 Task: Search one way flight ticket for 1 adult, 1 child, 1 infant in seat in premium economy from Eau Claire: Chippewa Valley Regional Airport to Greenville: Pitt-greenville Airport on 5-2-2023. Number of bags: 1 checked bag. Price is upto 50000. Outbound departure time preference is 6:30.
Action: Mouse moved to (334, 307)
Screenshot: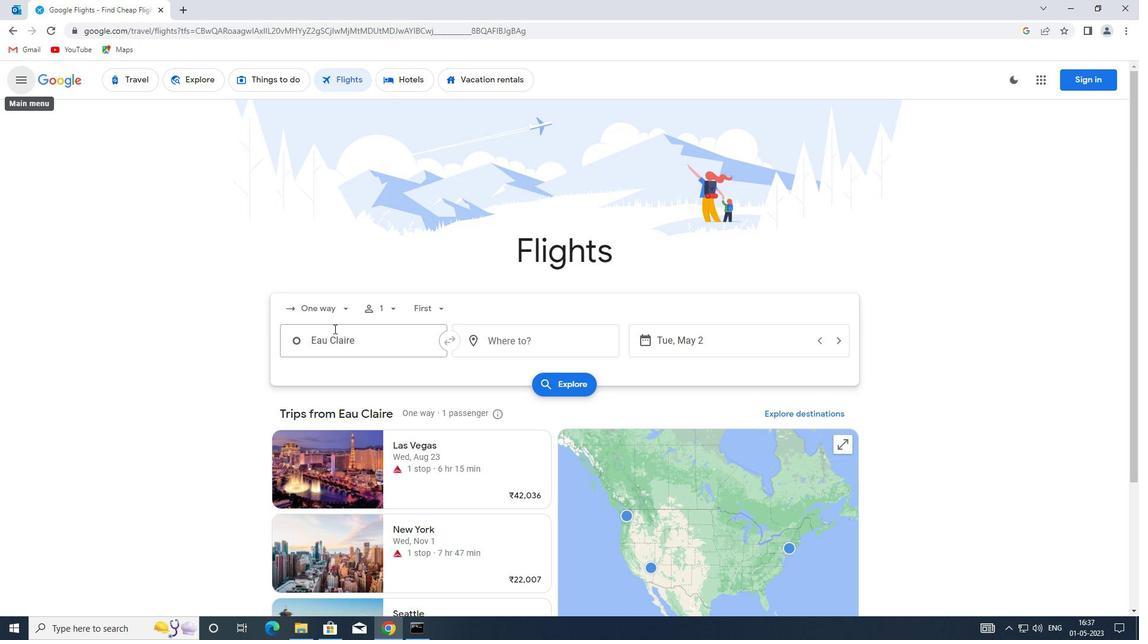 
Action: Mouse pressed left at (334, 307)
Screenshot: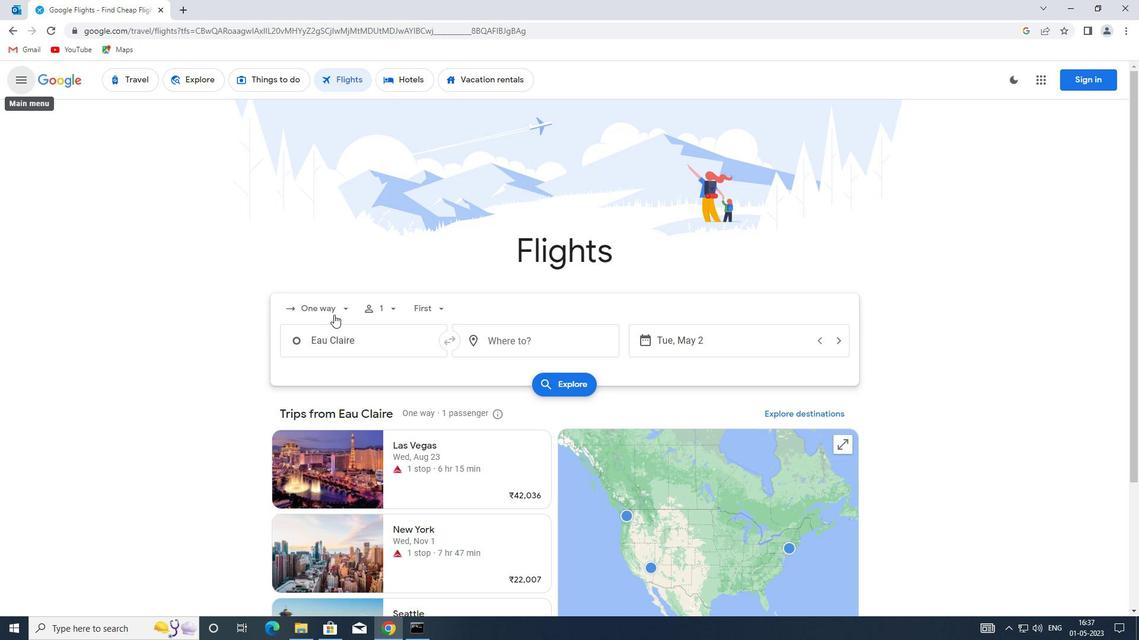 
Action: Mouse moved to (341, 366)
Screenshot: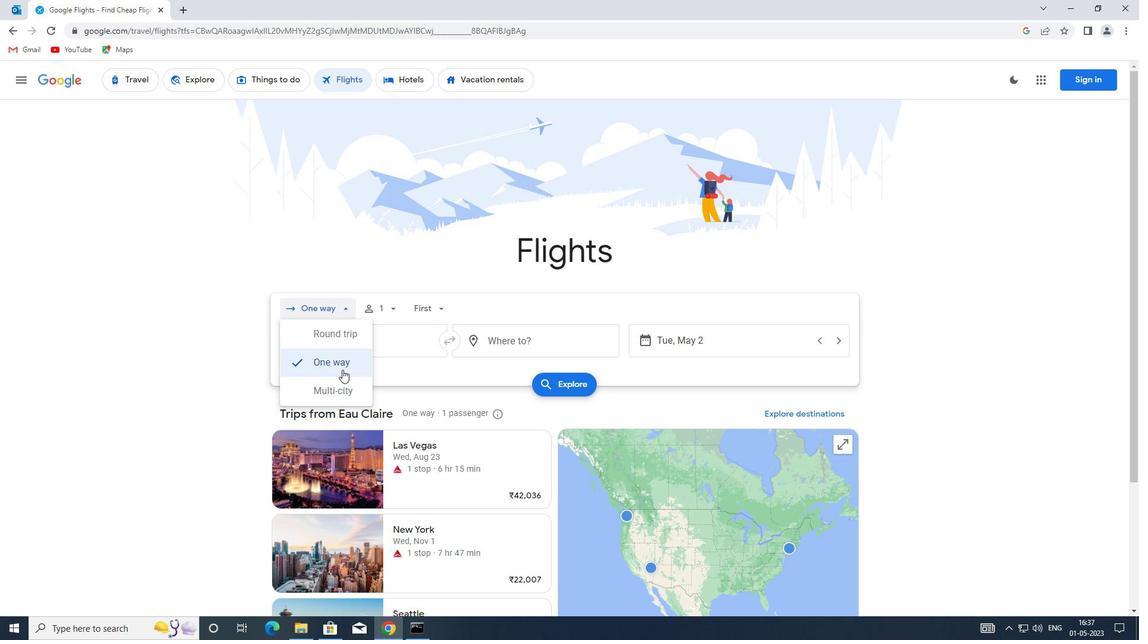 
Action: Mouse pressed left at (341, 366)
Screenshot: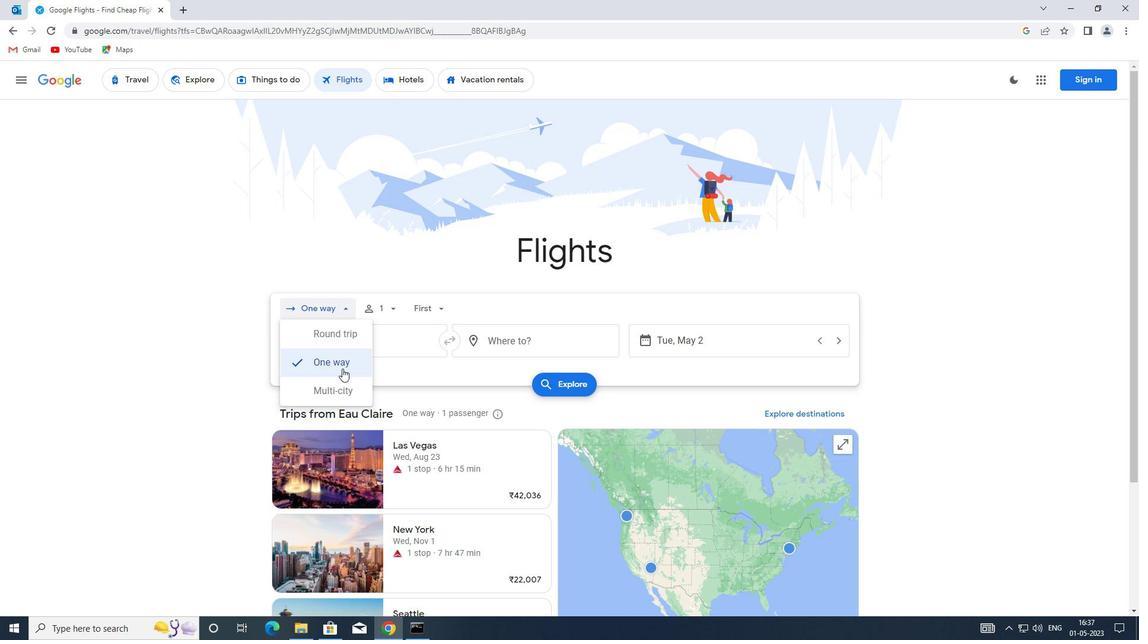 
Action: Mouse moved to (389, 309)
Screenshot: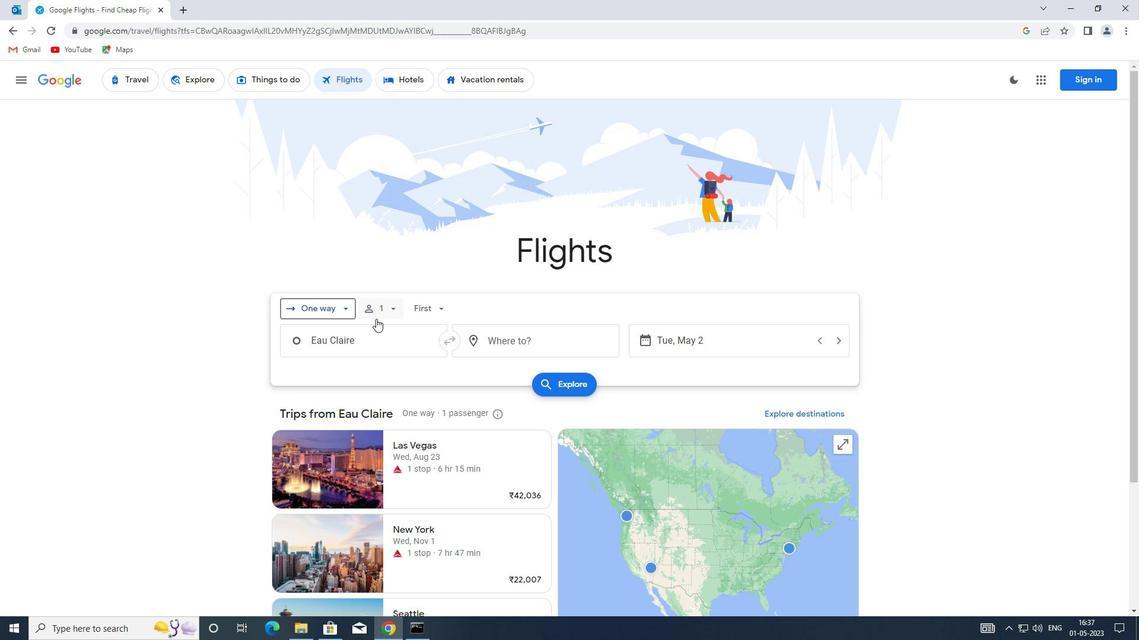 
Action: Mouse pressed left at (389, 309)
Screenshot: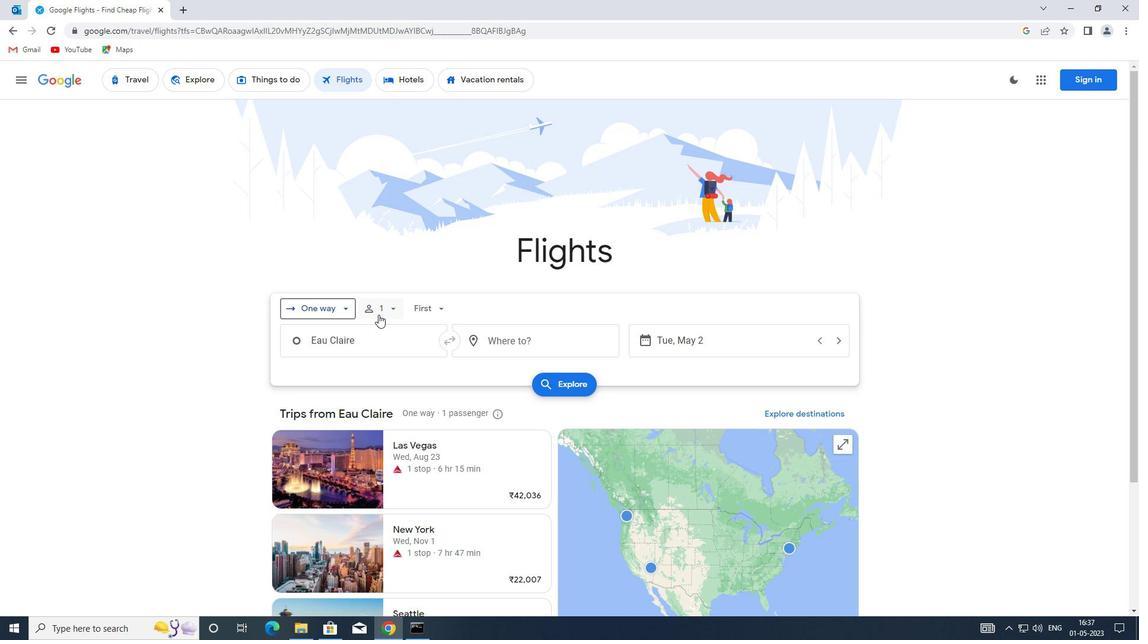 
Action: Mouse moved to (480, 402)
Screenshot: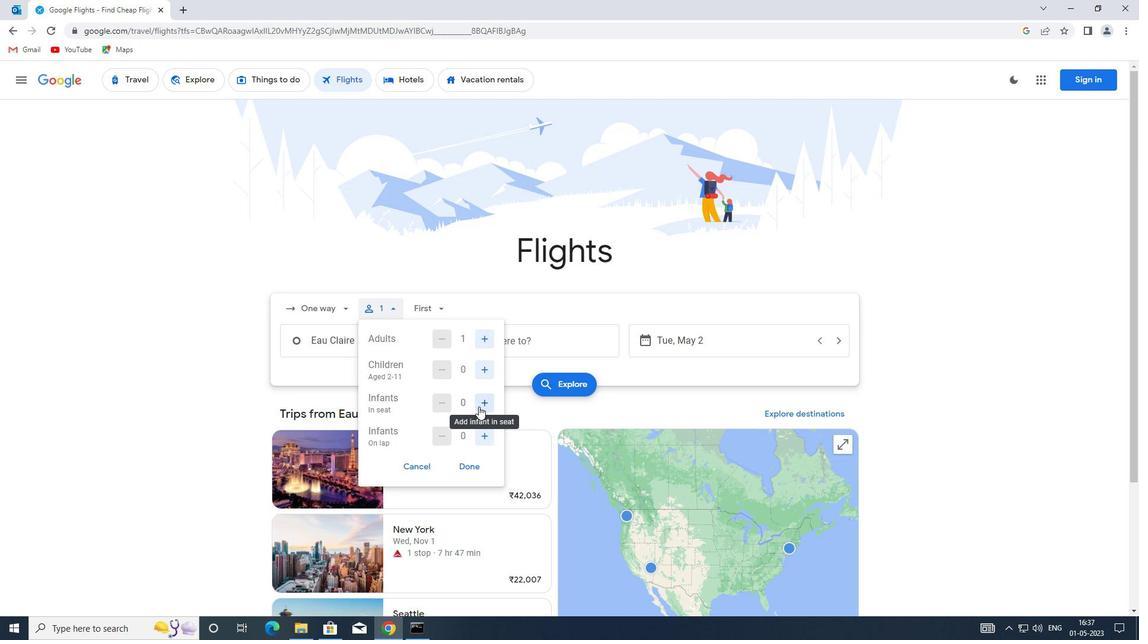 
Action: Mouse pressed left at (480, 402)
Screenshot: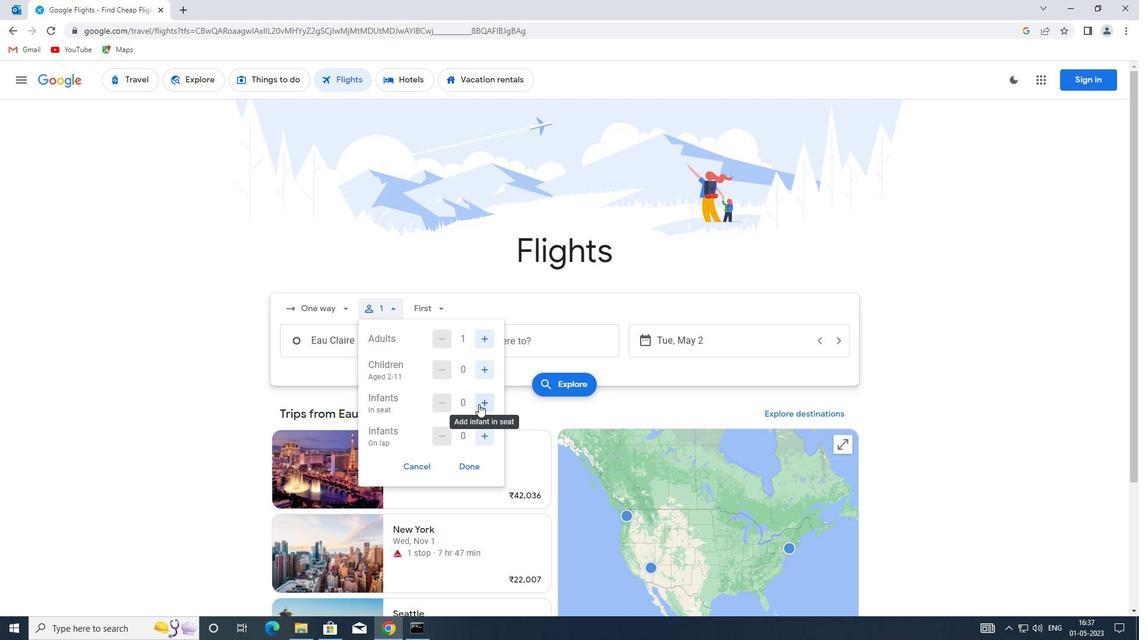 
Action: Mouse moved to (483, 371)
Screenshot: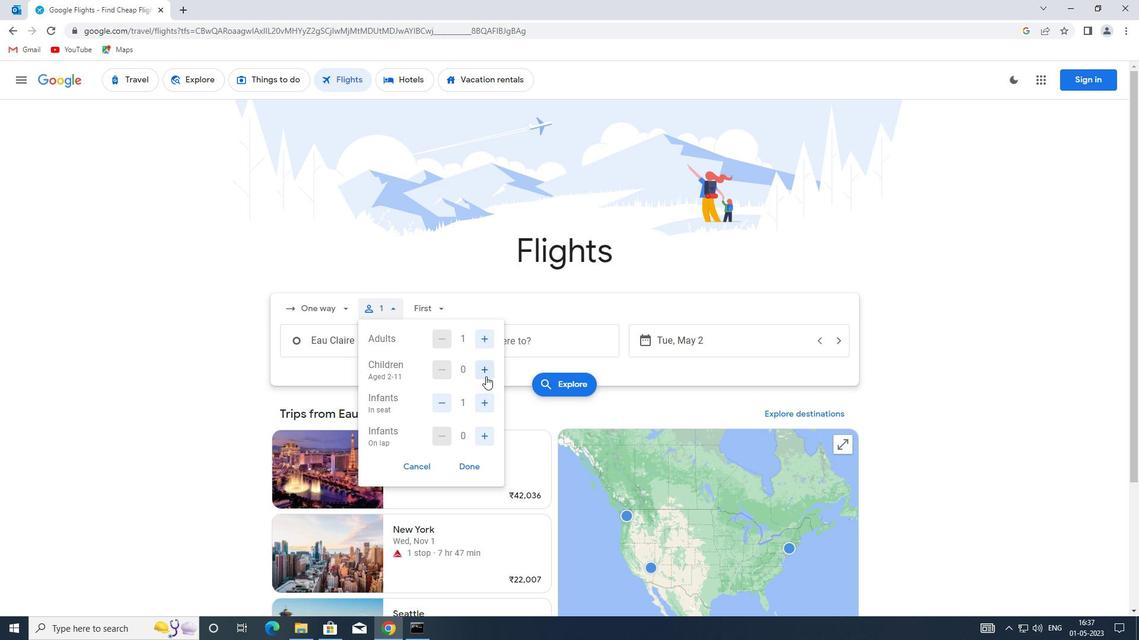 
Action: Mouse pressed left at (483, 371)
Screenshot: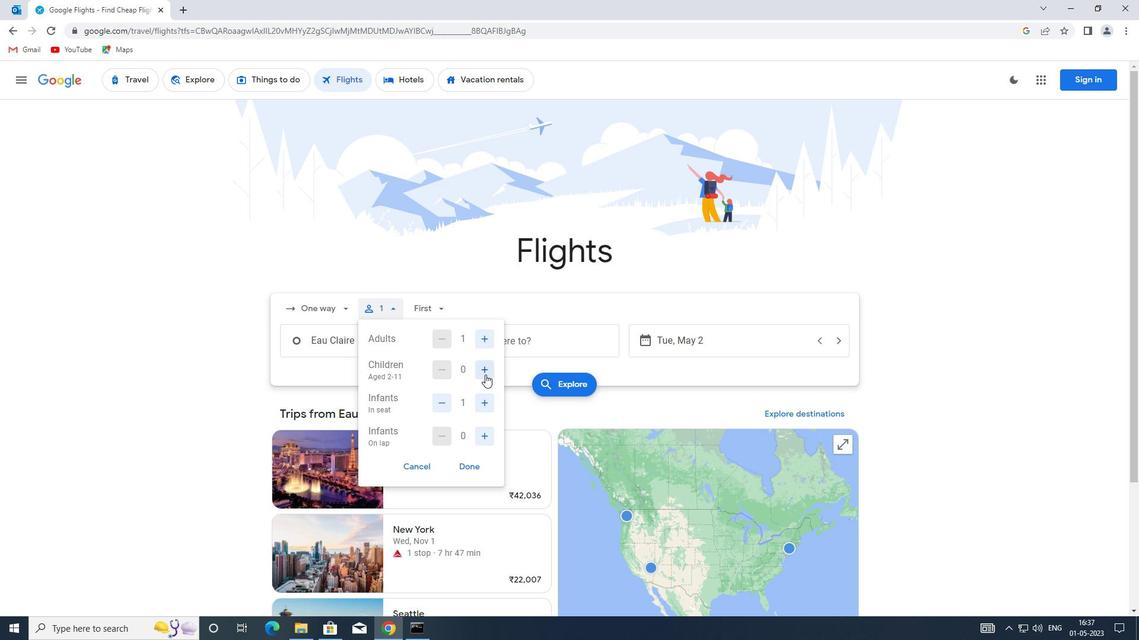 
Action: Mouse moved to (468, 467)
Screenshot: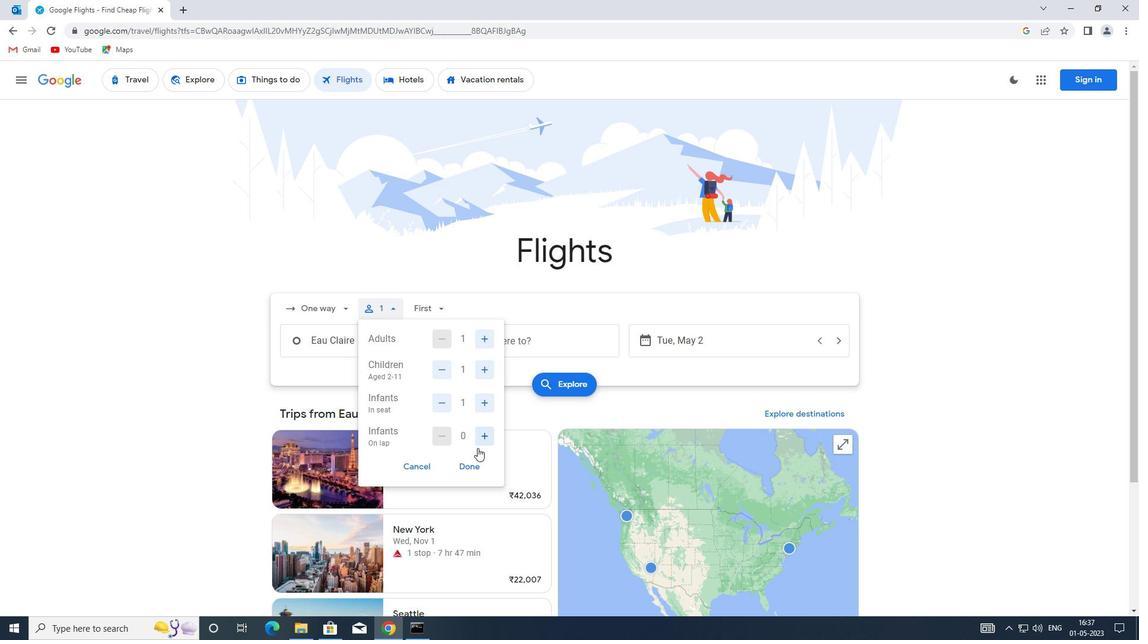 
Action: Mouse pressed left at (468, 467)
Screenshot: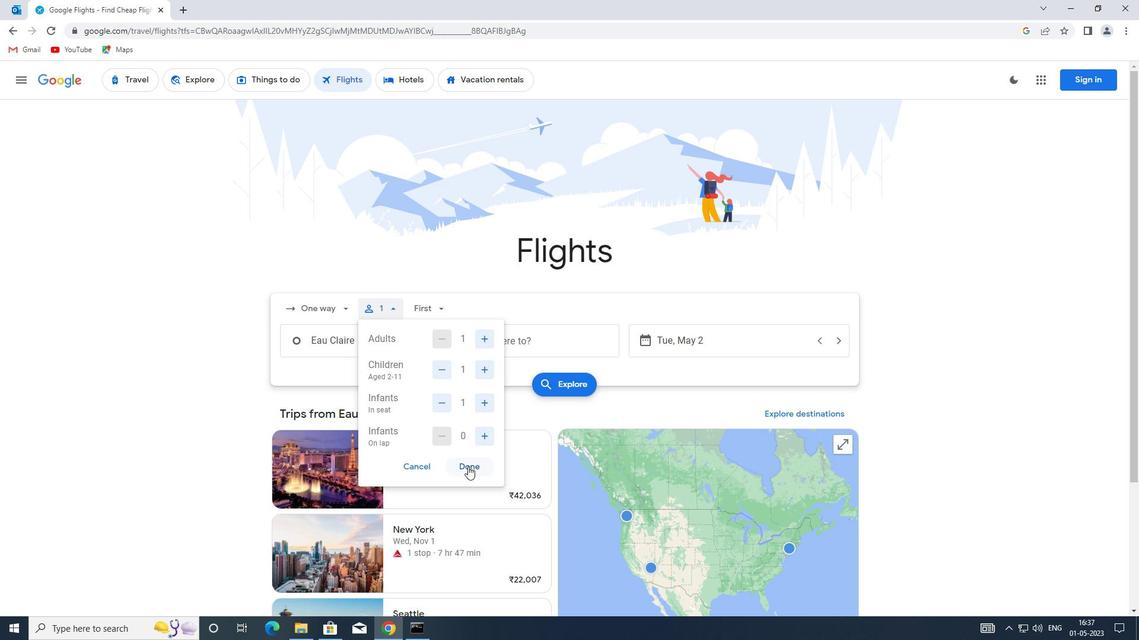 
Action: Mouse moved to (431, 300)
Screenshot: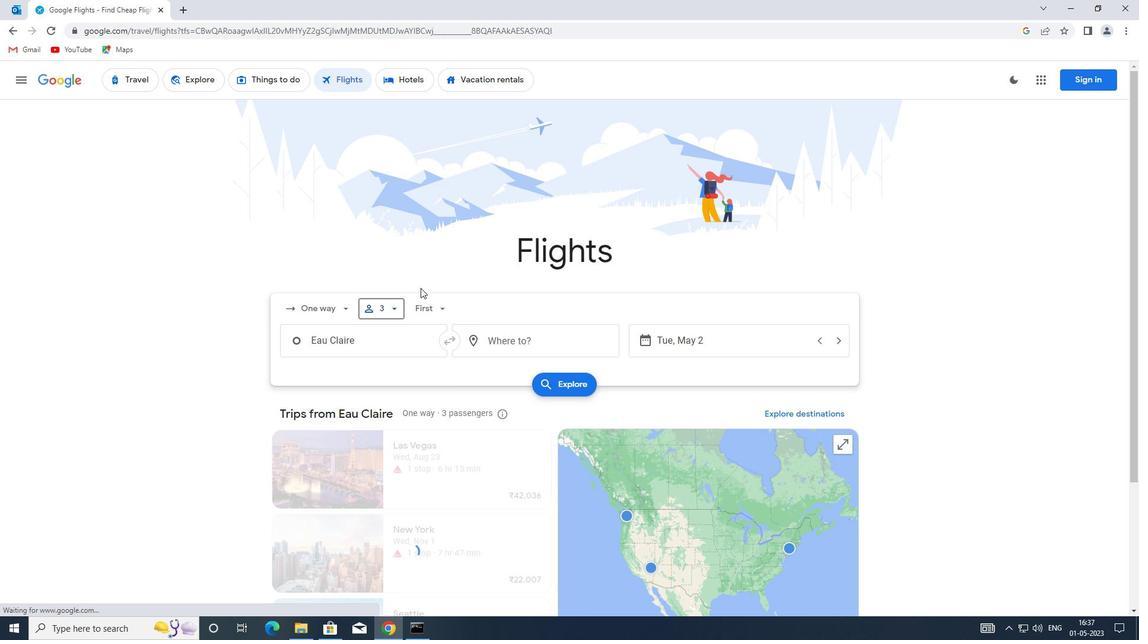 
Action: Mouse pressed left at (431, 300)
Screenshot: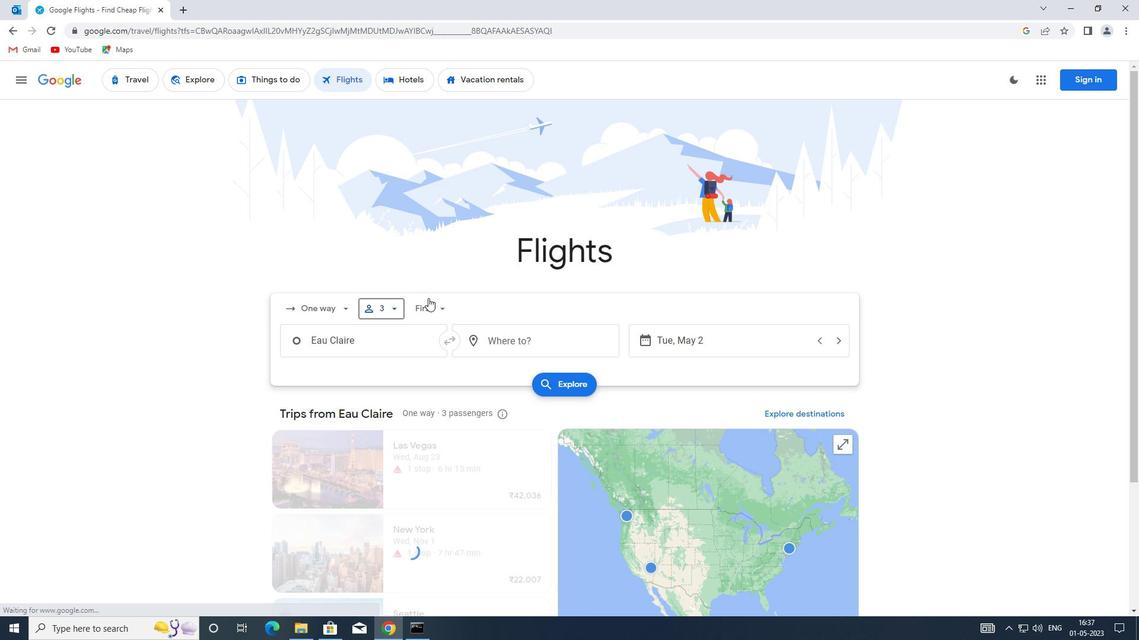 
Action: Mouse moved to (455, 365)
Screenshot: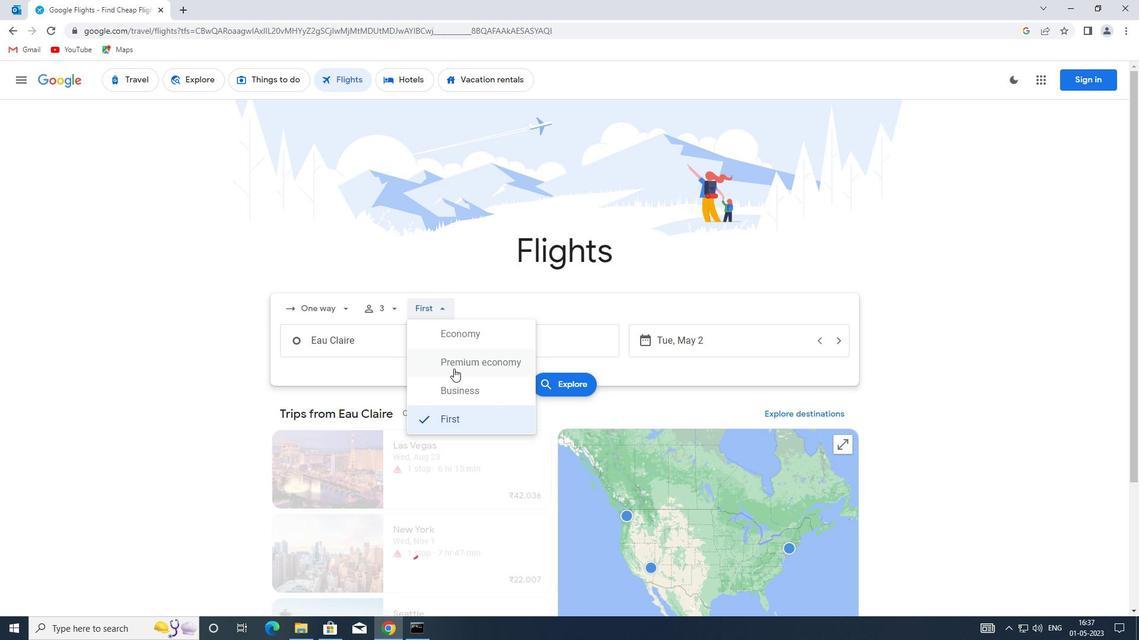 
Action: Mouse pressed left at (455, 365)
Screenshot: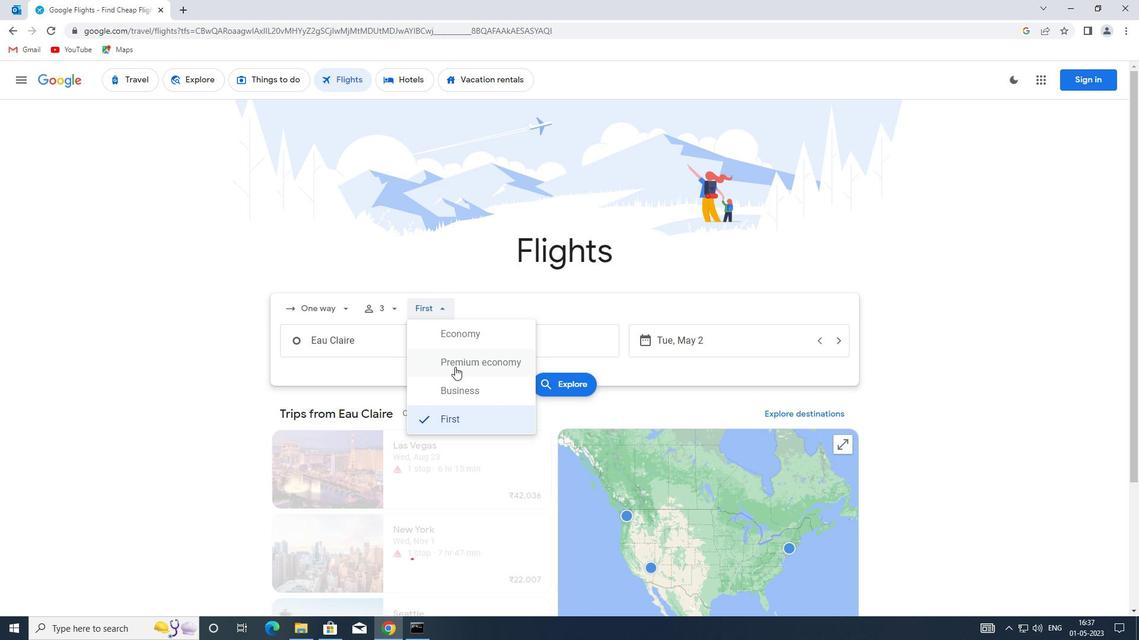 
Action: Mouse moved to (366, 343)
Screenshot: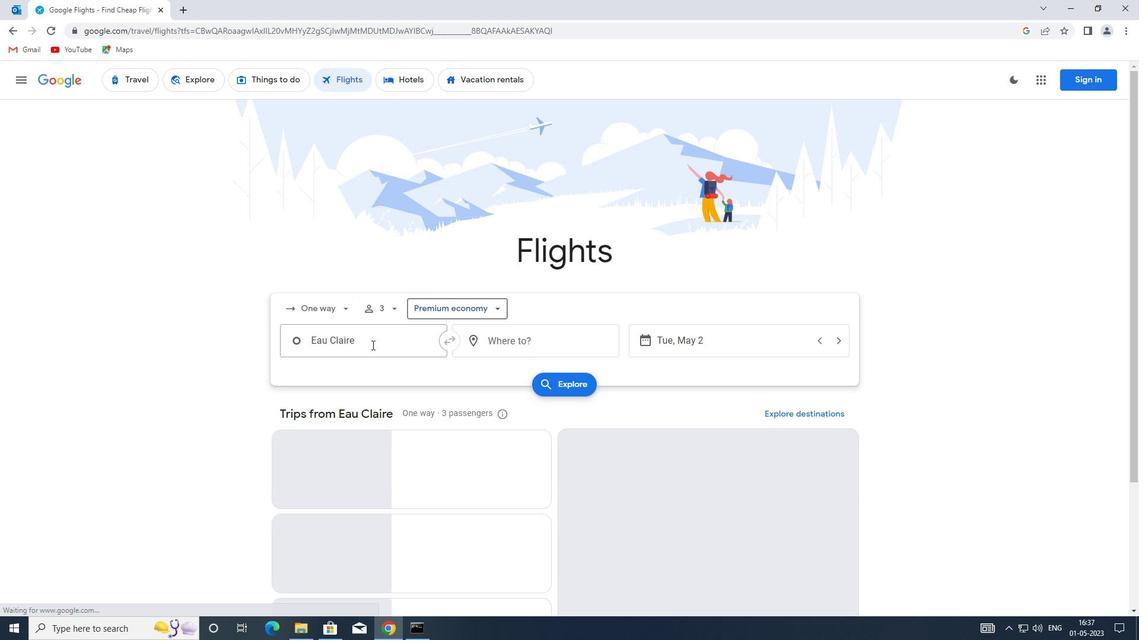 
Action: Mouse pressed left at (366, 343)
Screenshot: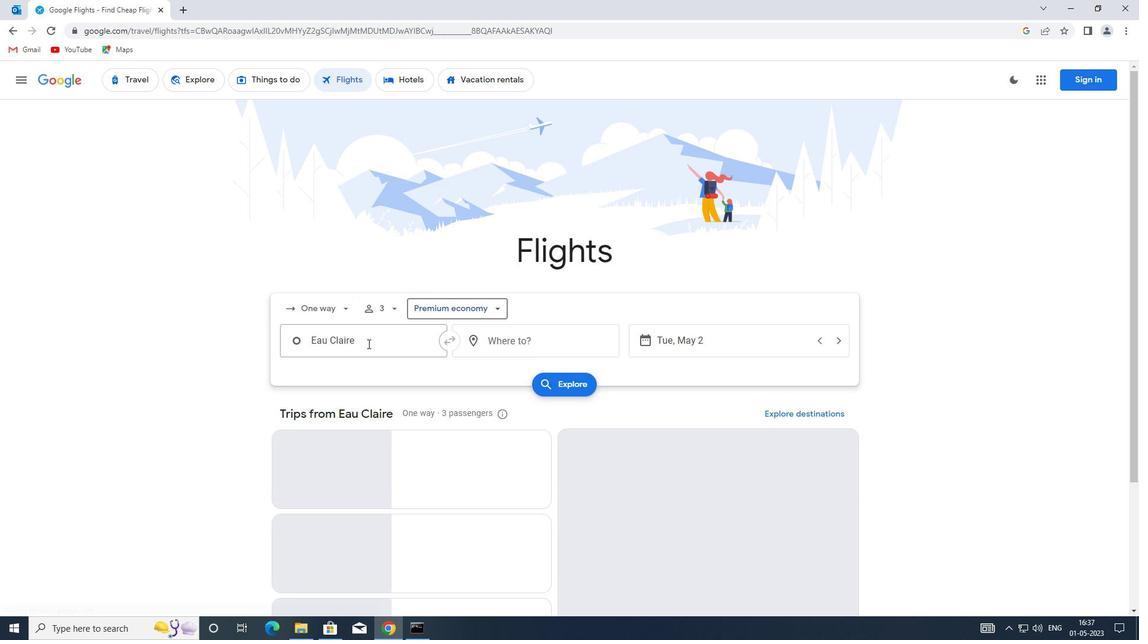 
Action: Mouse moved to (394, 439)
Screenshot: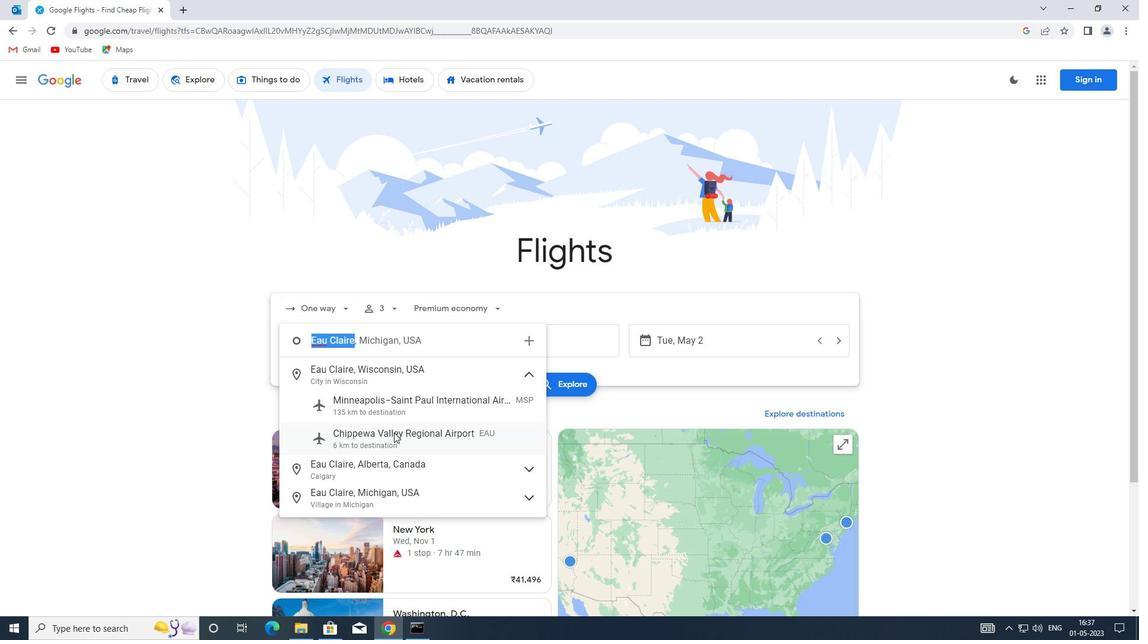 
Action: Mouse pressed left at (394, 439)
Screenshot: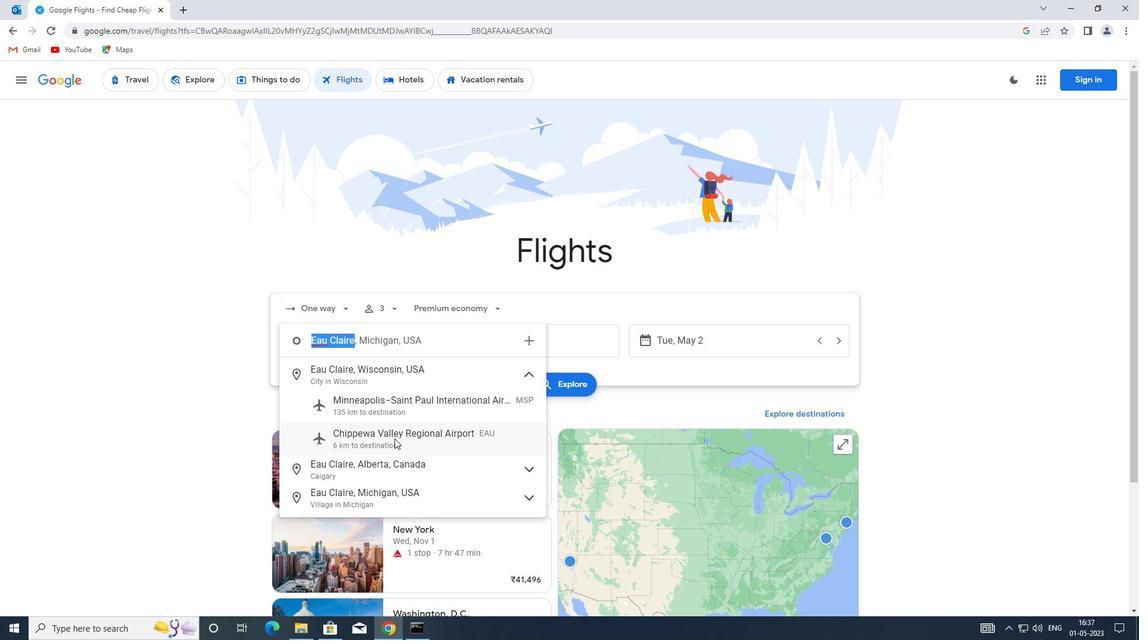 
Action: Mouse moved to (488, 340)
Screenshot: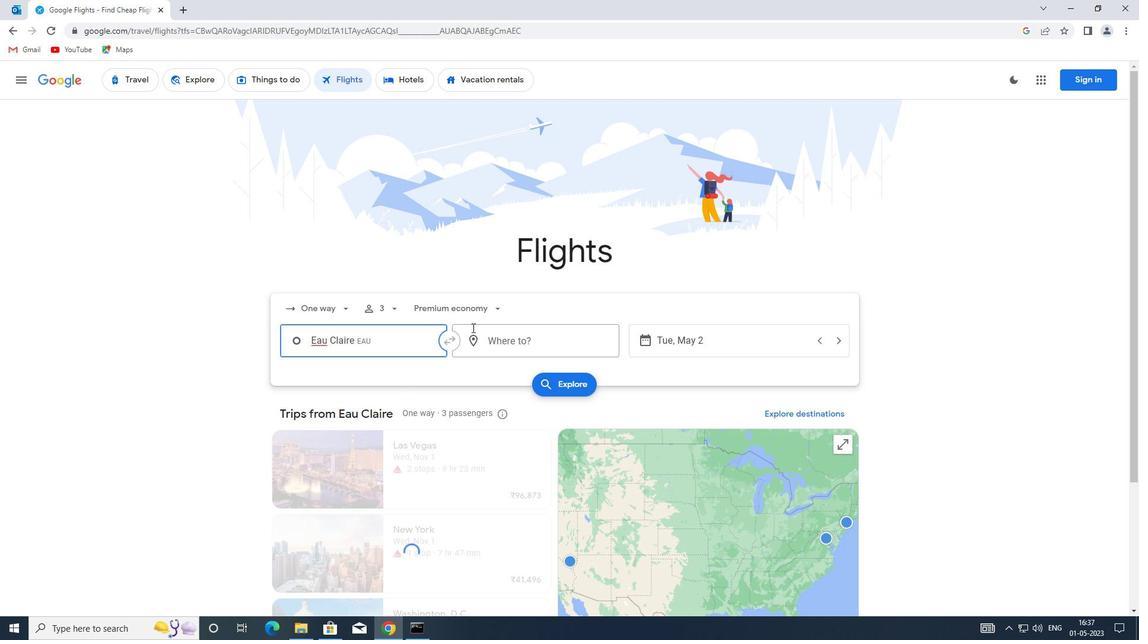 
Action: Mouse pressed left at (488, 340)
Screenshot: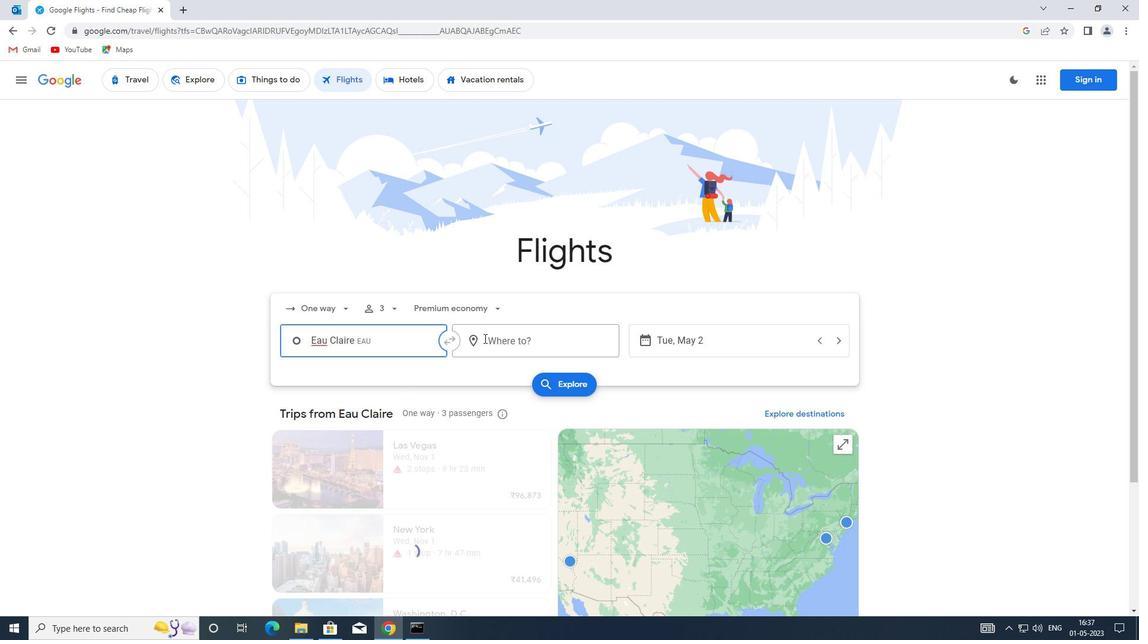 
Action: Key pressed pgv
Screenshot: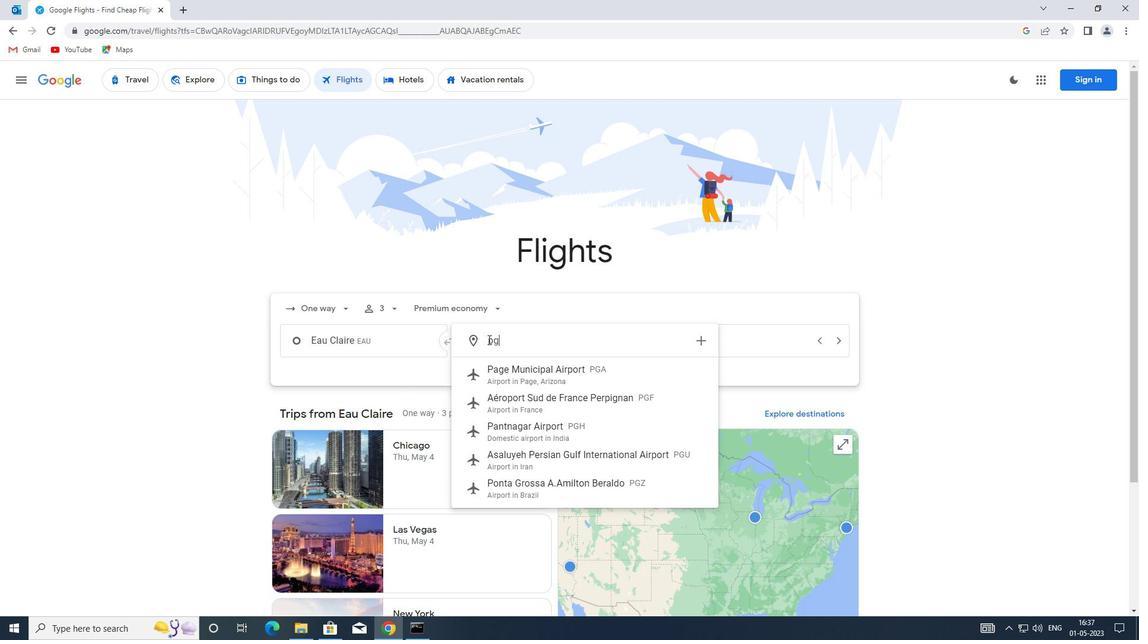 
Action: Mouse moved to (538, 363)
Screenshot: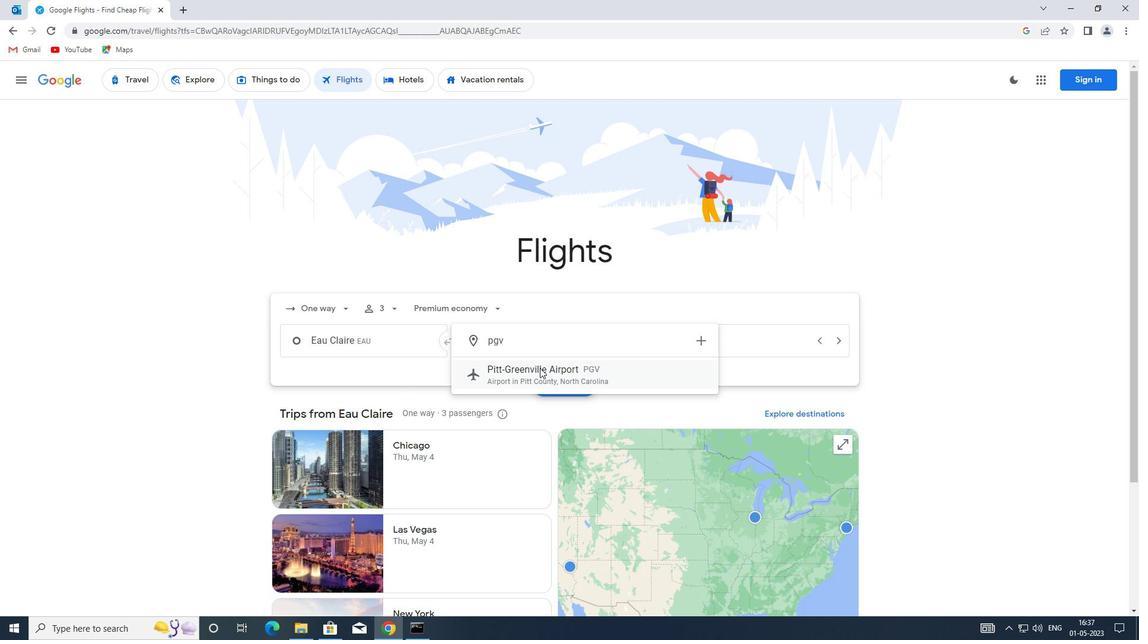
Action: Mouse pressed left at (538, 363)
Screenshot: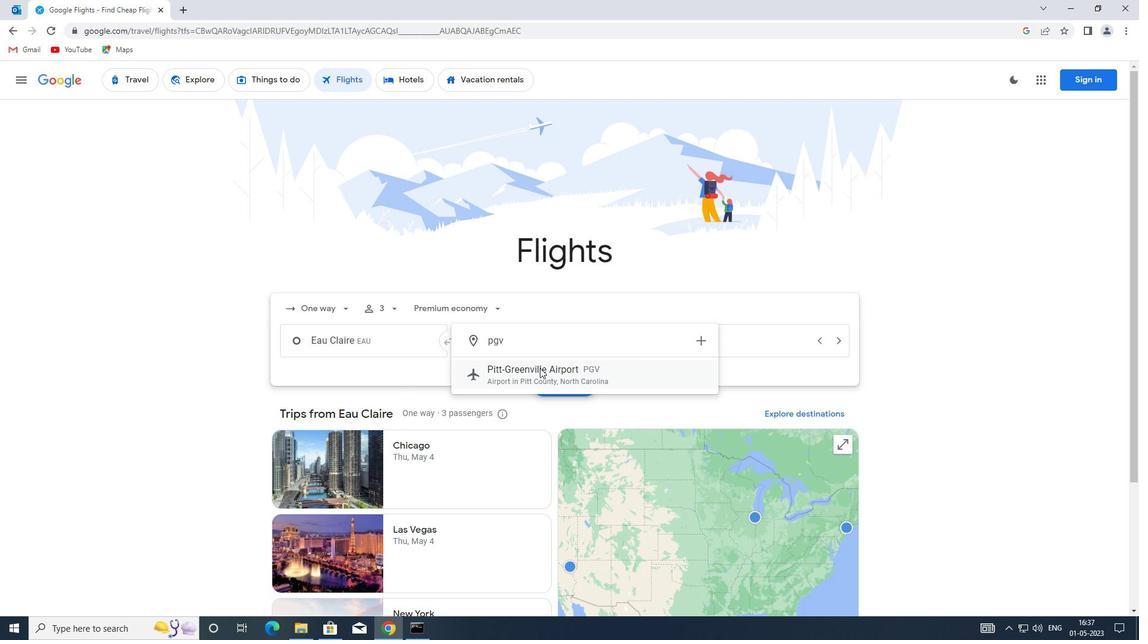 
Action: Mouse moved to (652, 341)
Screenshot: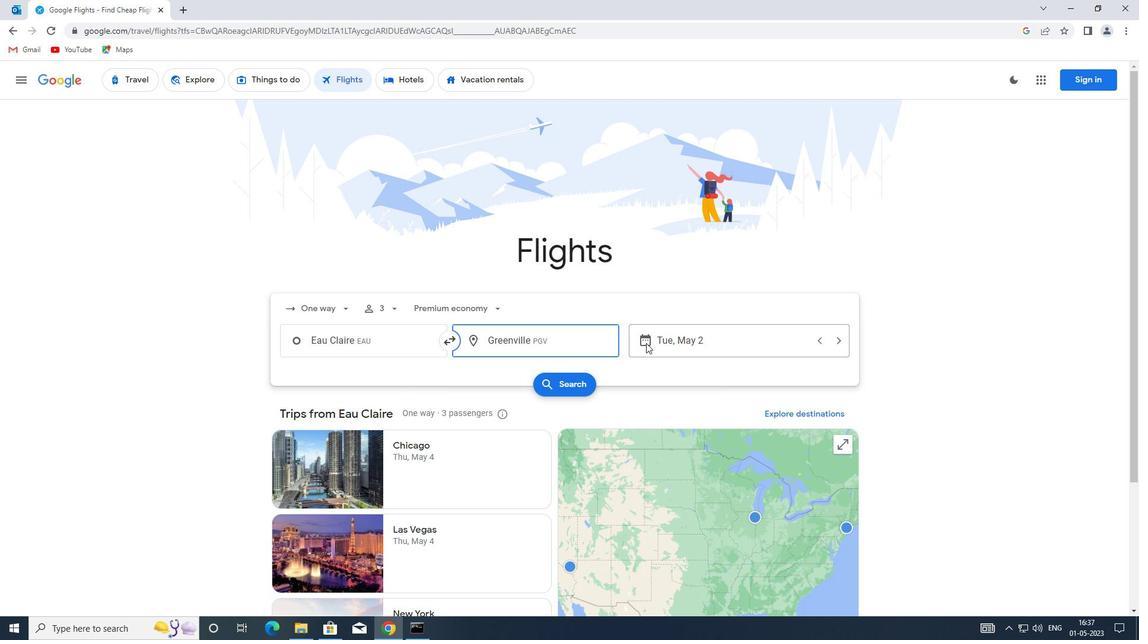 
Action: Mouse pressed left at (652, 341)
Screenshot: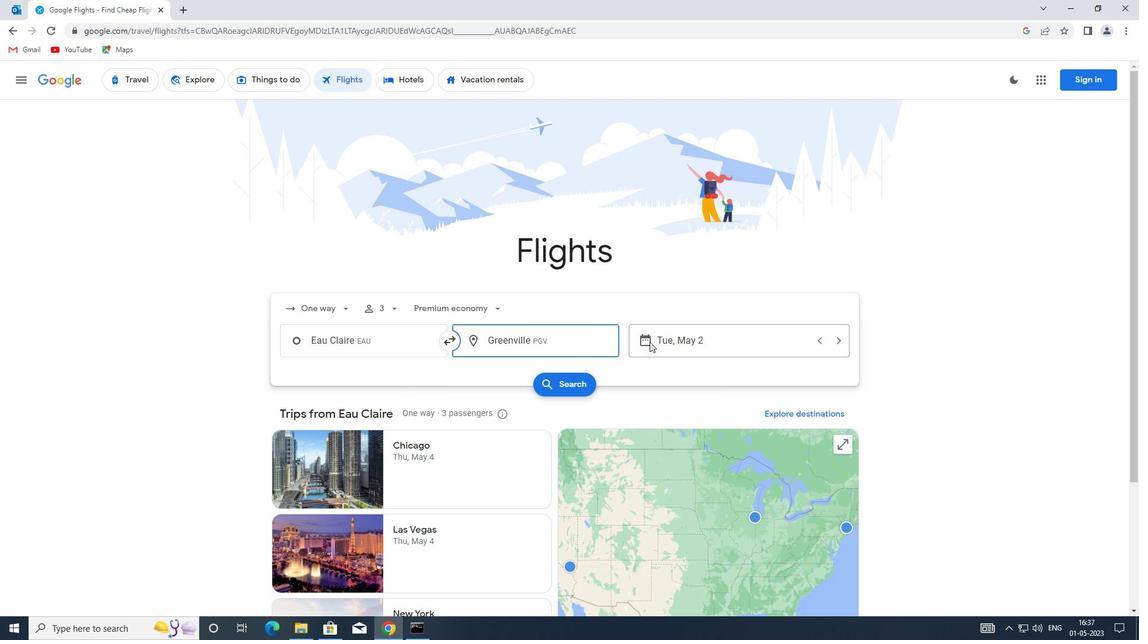 
Action: Mouse moved to (485, 404)
Screenshot: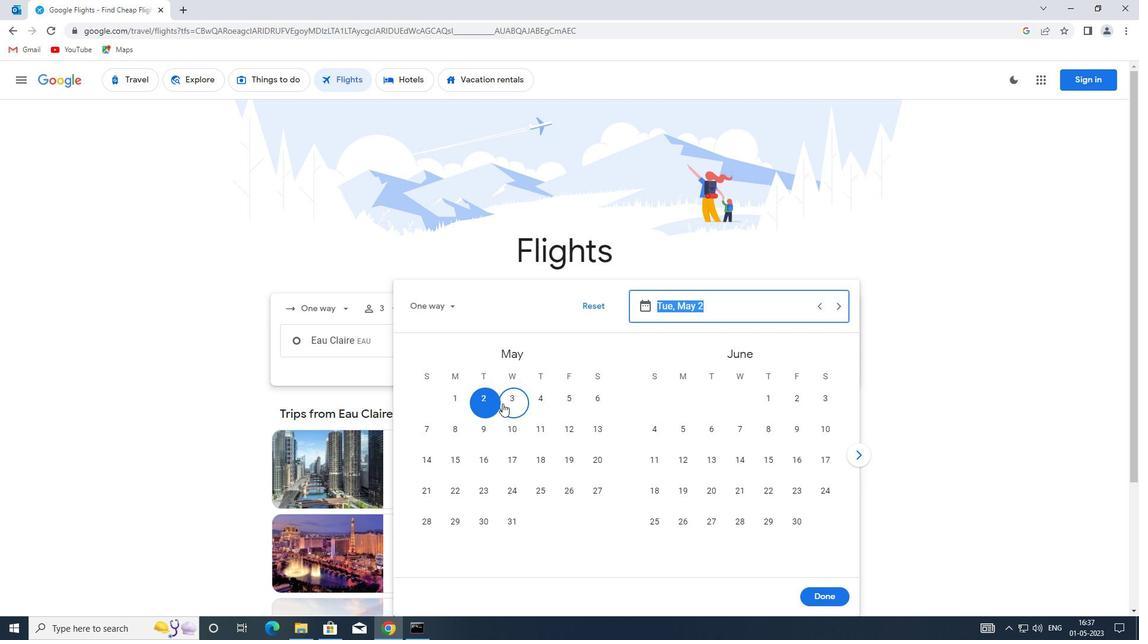 
Action: Mouse pressed left at (485, 404)
Screenshot: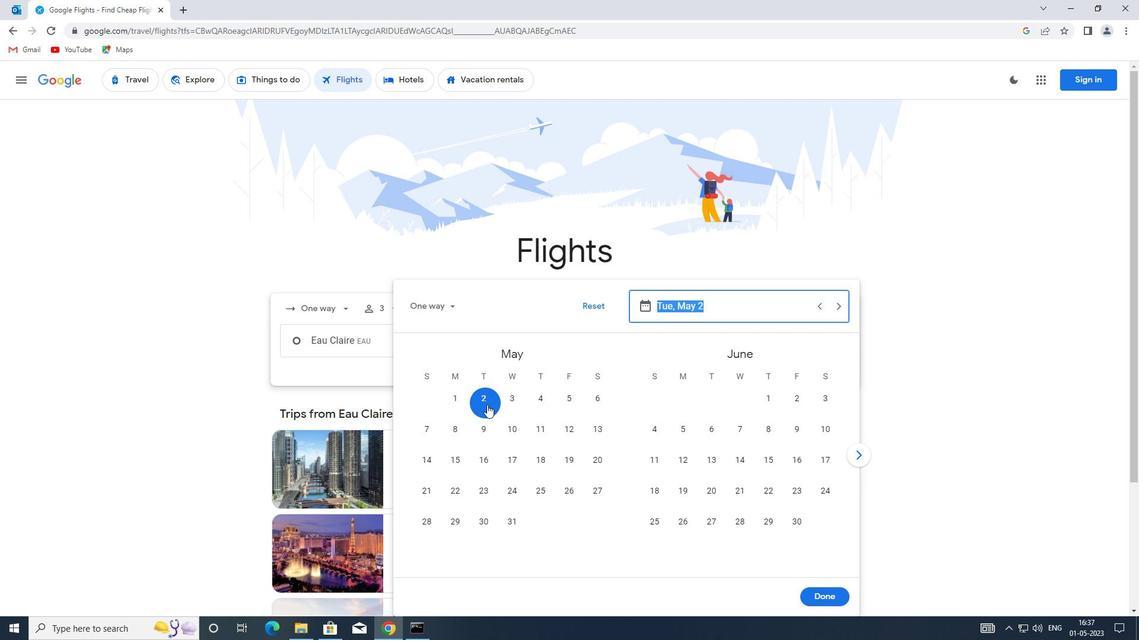 
Action: Mouse moved to (820, 590)
Screenshot: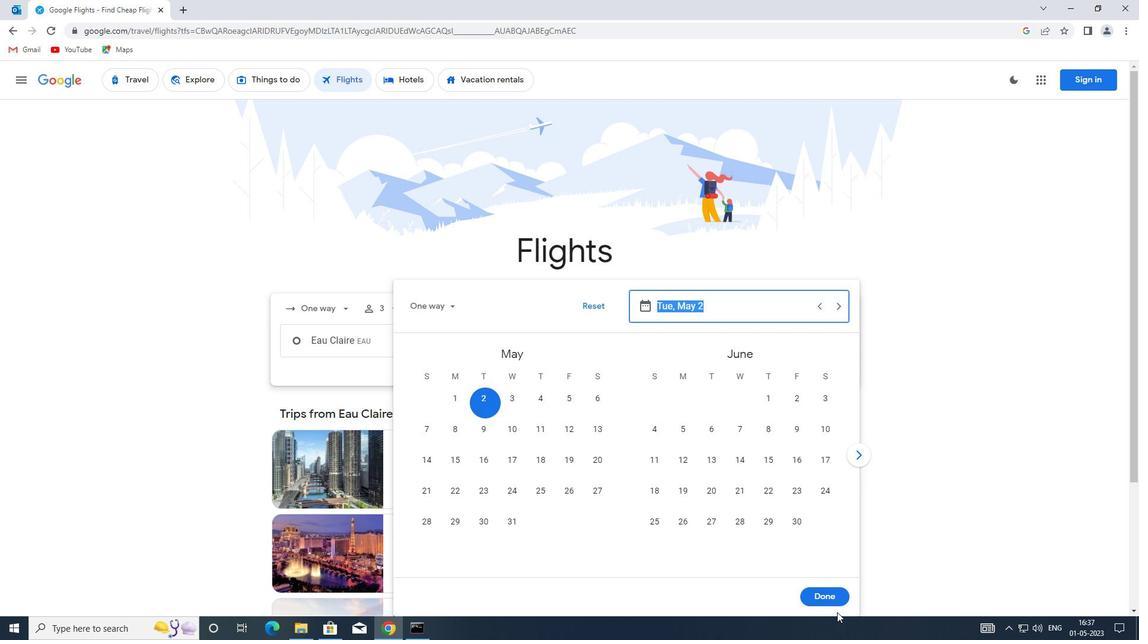 
Action: Mouse pressed left at (820, 590)
Screenshot: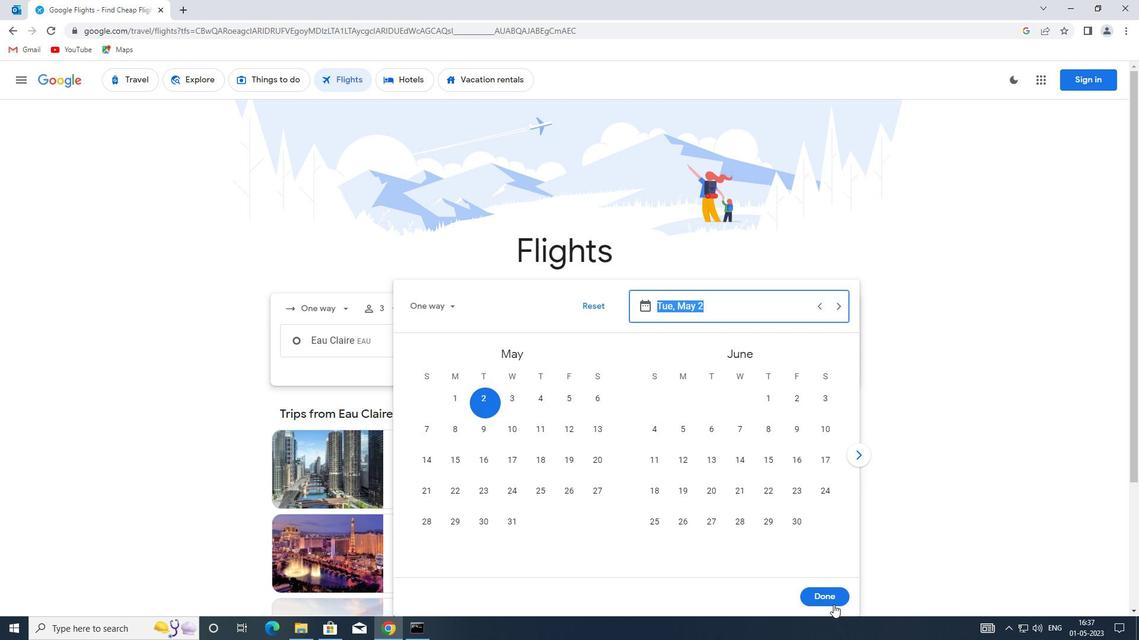 
Action: Mouse moved to (557, 389)
Screenshot: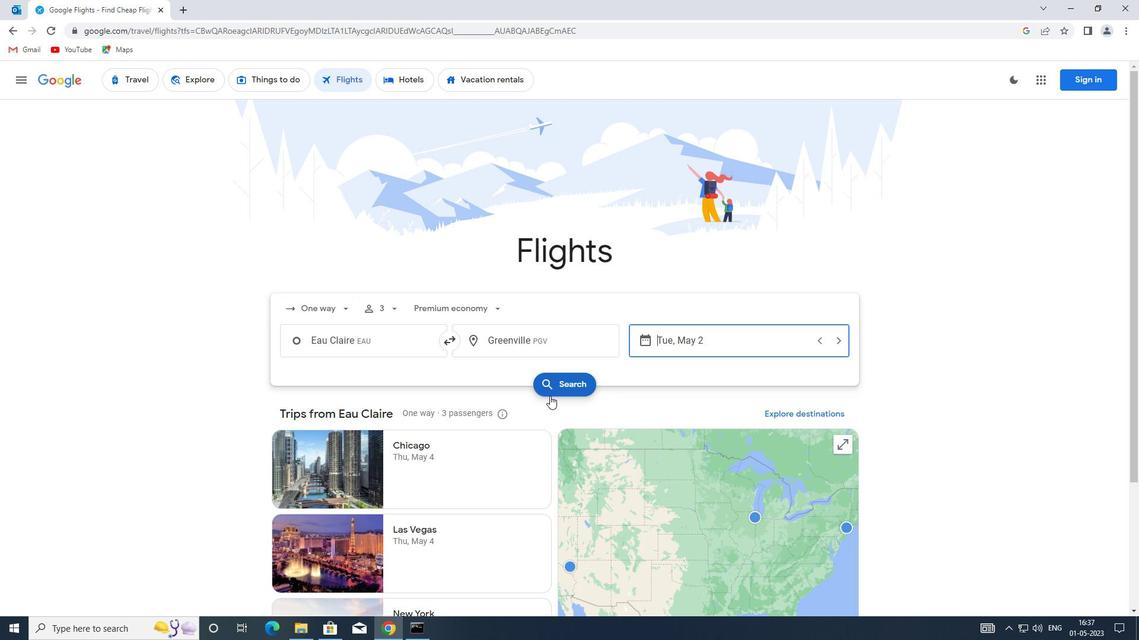 
Action: Mouse pressed left at (557, 389)
Screenshot: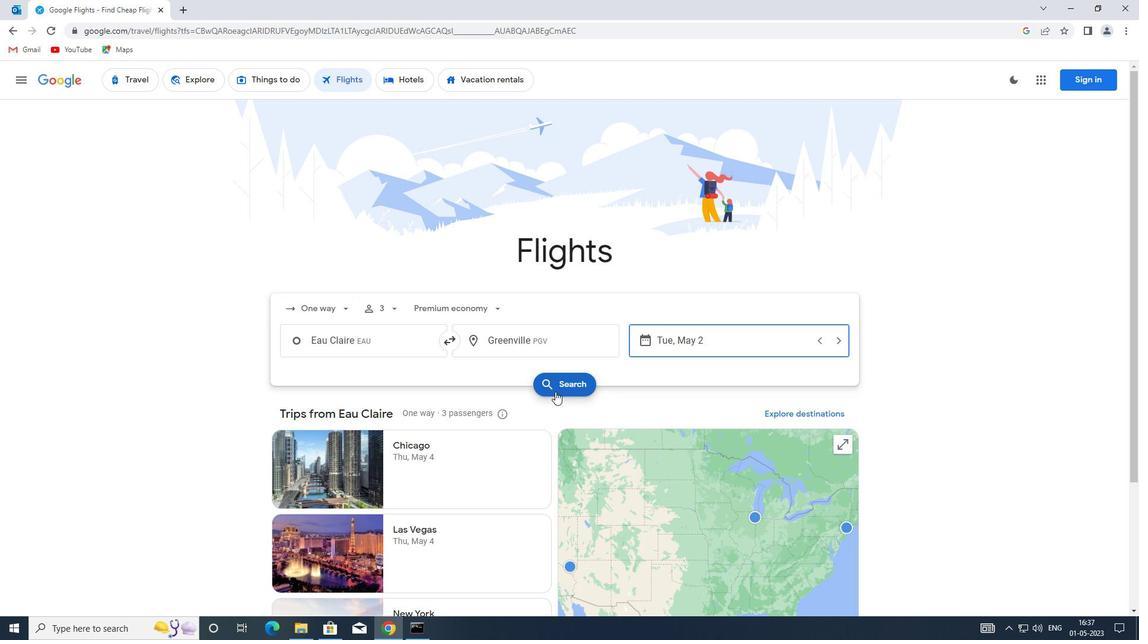 
Action: Mouse moved to (303, 191)
Screenshot: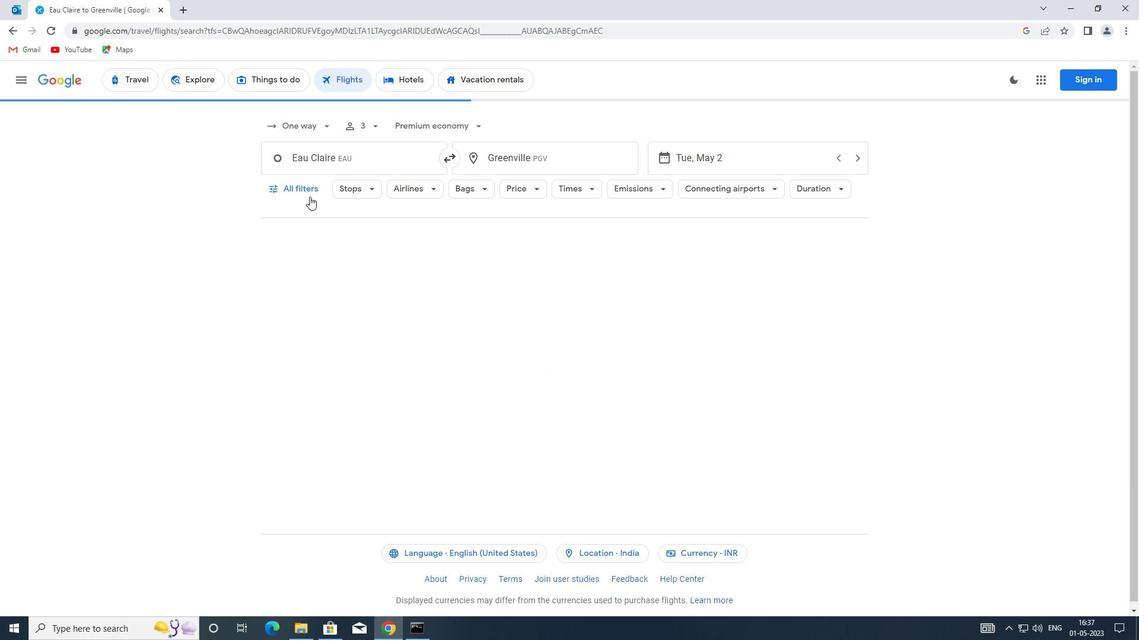 
Action: Mouse pressed left at (303, 191)
Screenshot: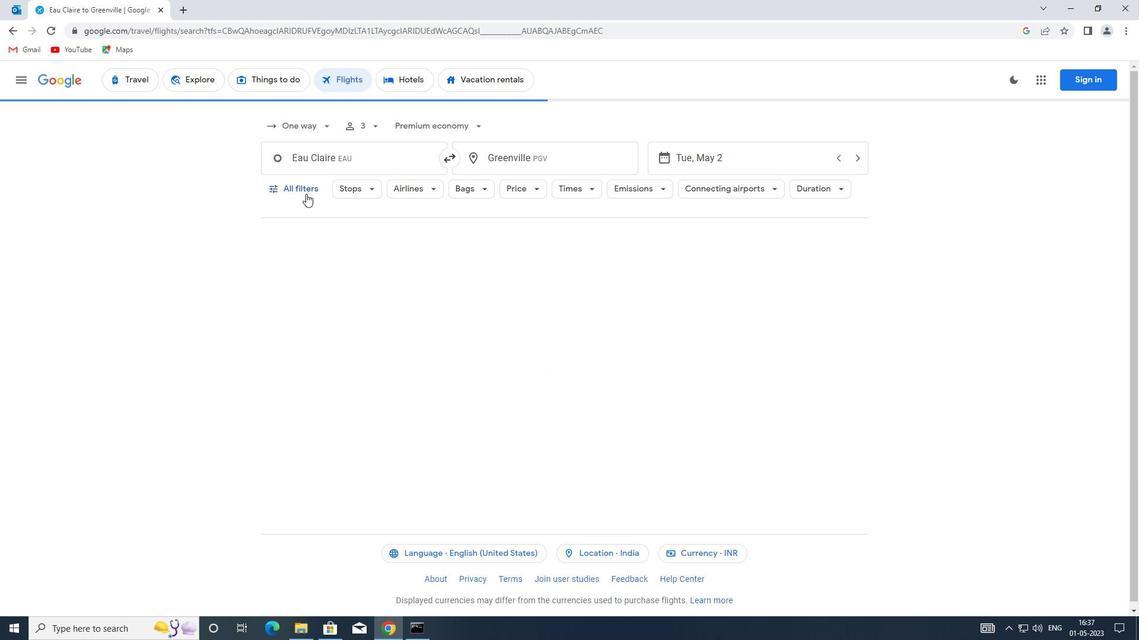 
Action: Mouse moved to (382, 388)
Screenshot: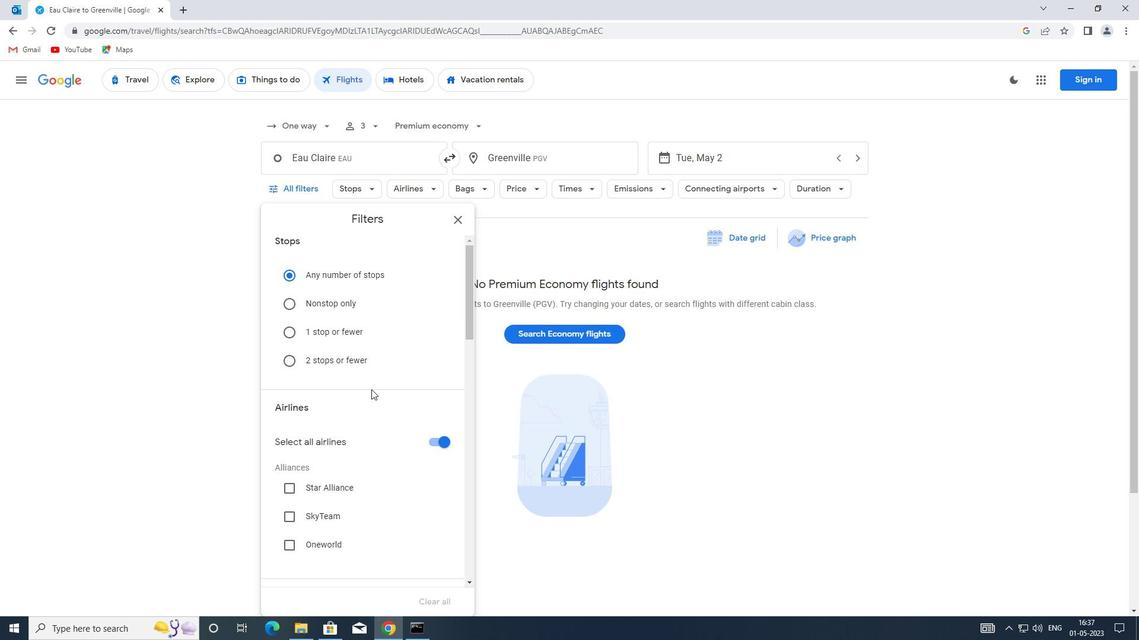 
Action: Mouse scrolled (382, 388) with delta (0, 0)
Screenshot: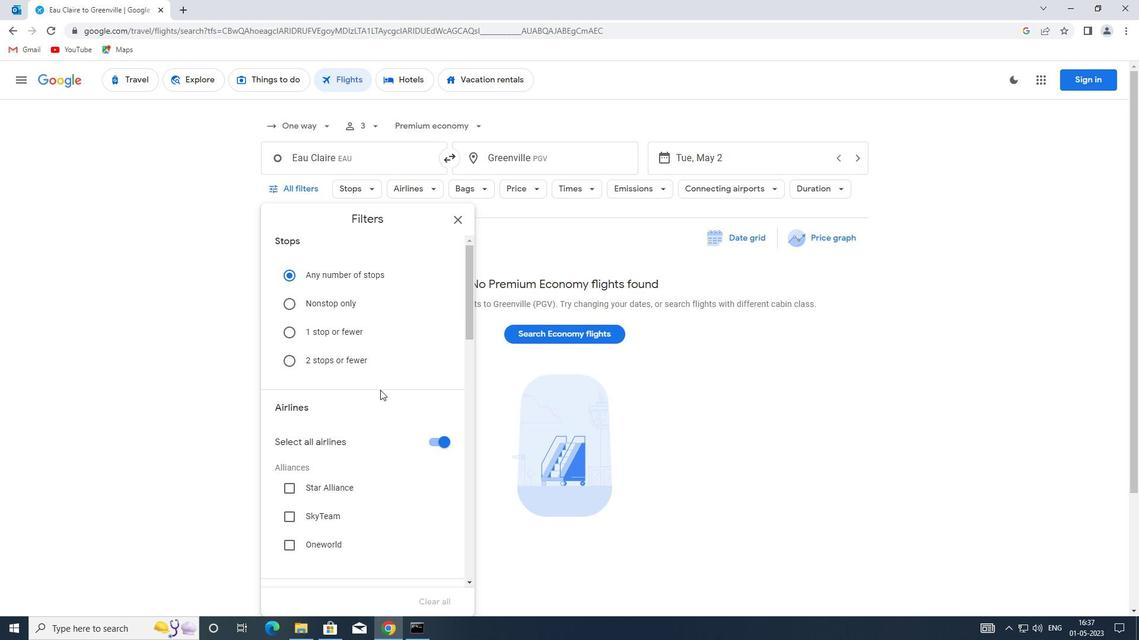 
Action: Mouse scrolled (382, 388) with delta (0, 0)
Screenshot: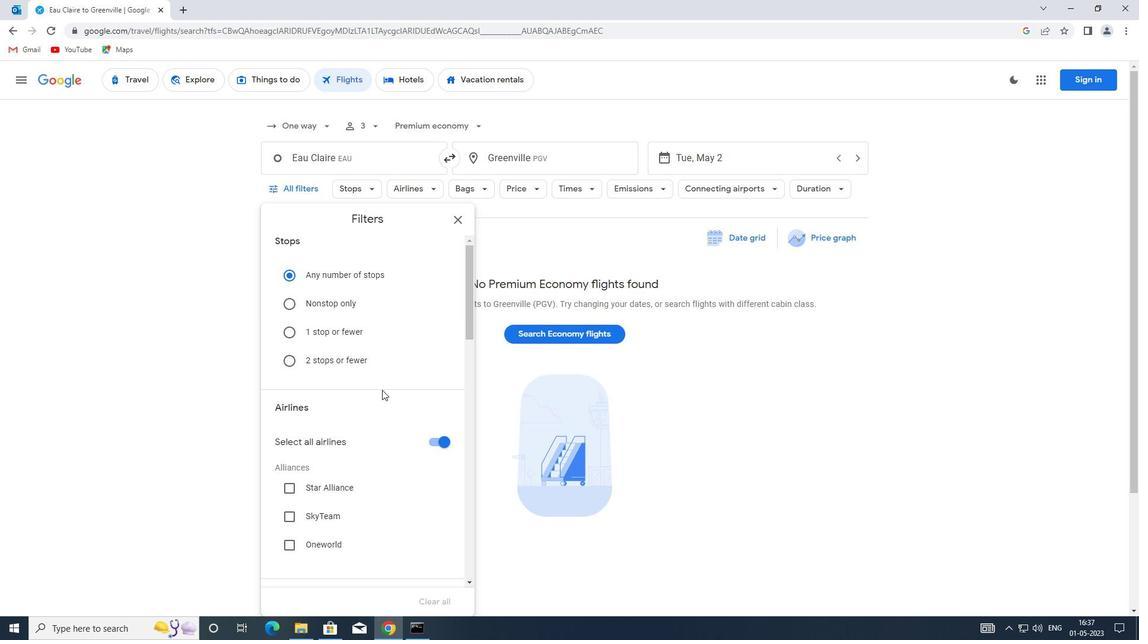 
Action: Mouse moved to (443, 322)
Screenshot: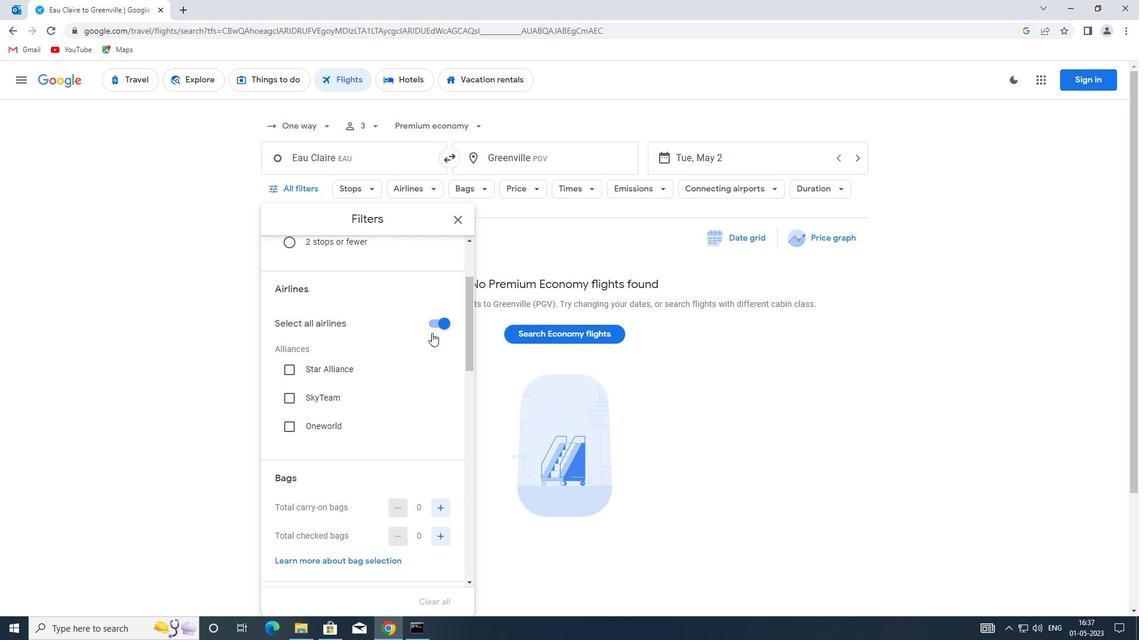 
Action: Mouse pressed left at (443, 322)
Screenshot: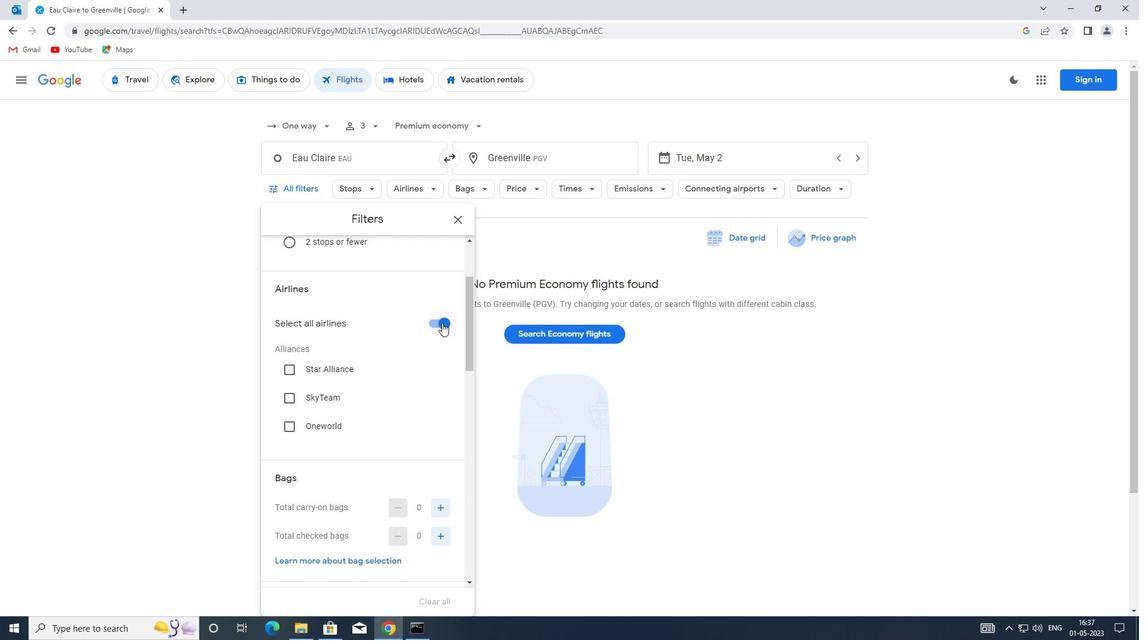 
Action: Mouse scrolled (443, 322) with delta (0, 0)
Screenshot: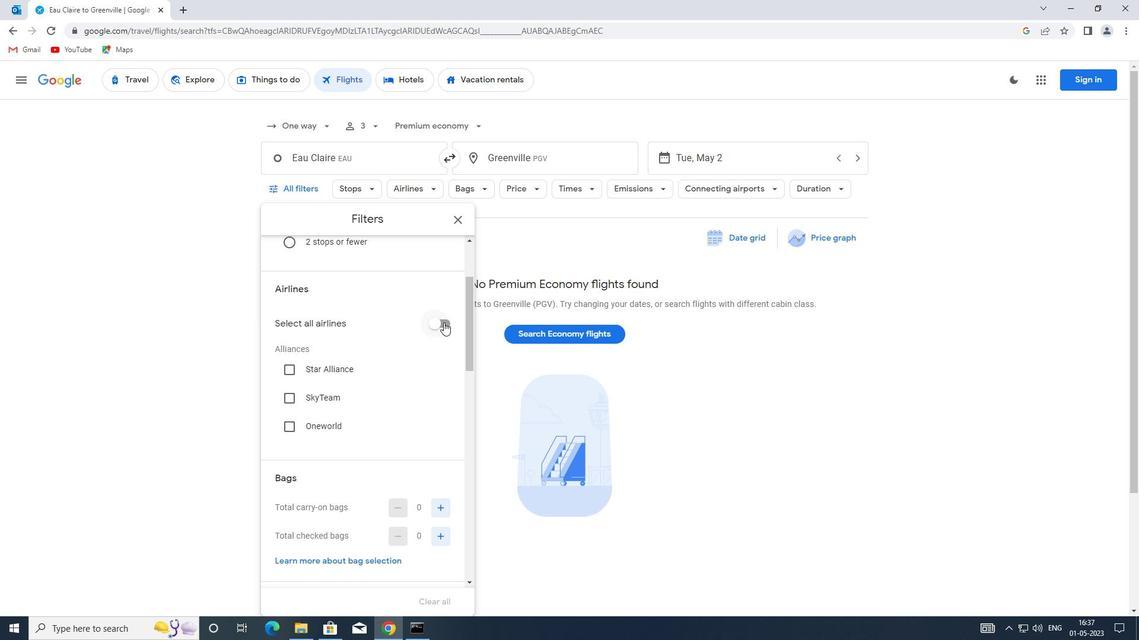 
Action: Mouse moved to (406, 347)
Screenshot: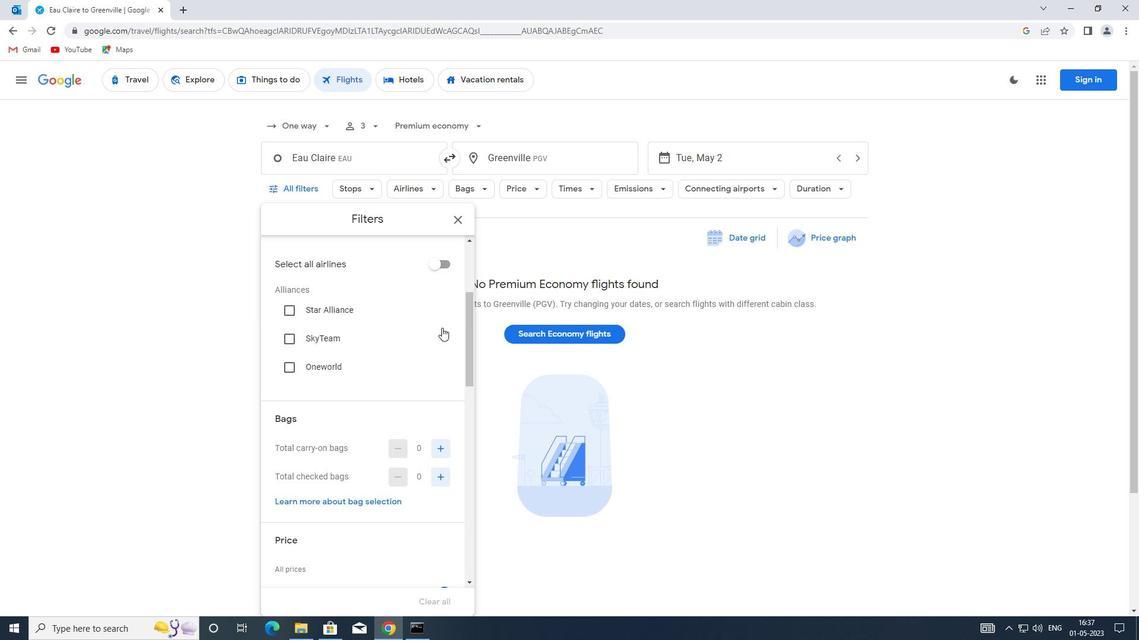 
Action: Mouse scrolled (406, 346) with delta (0, 0)
Screenshot: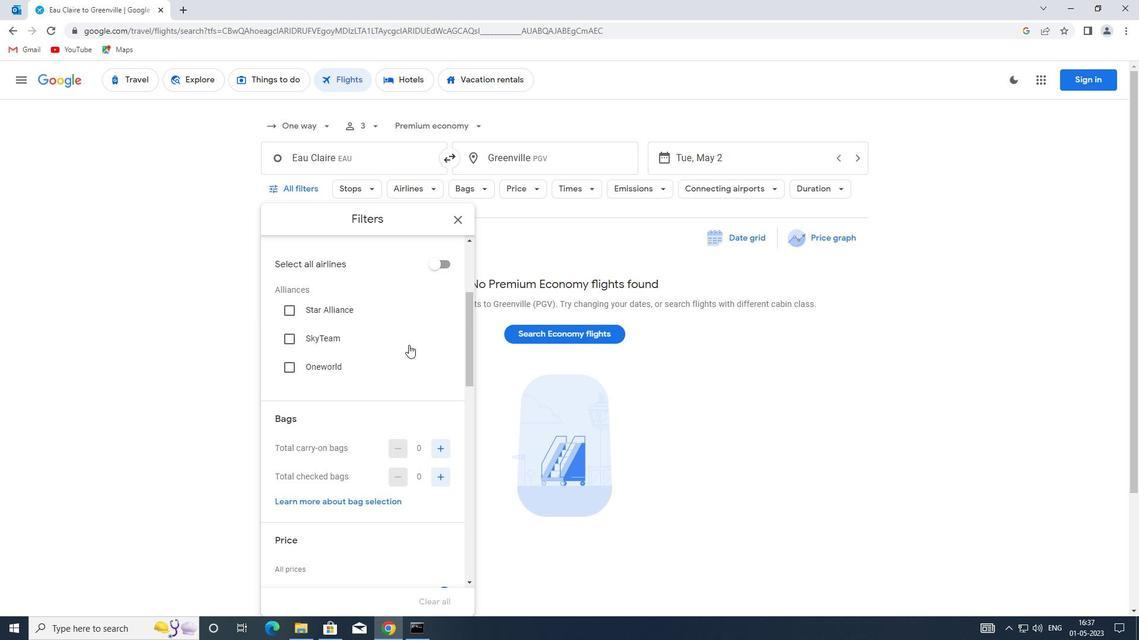
Action: Mouse moved to (405, 348)
Screenshot: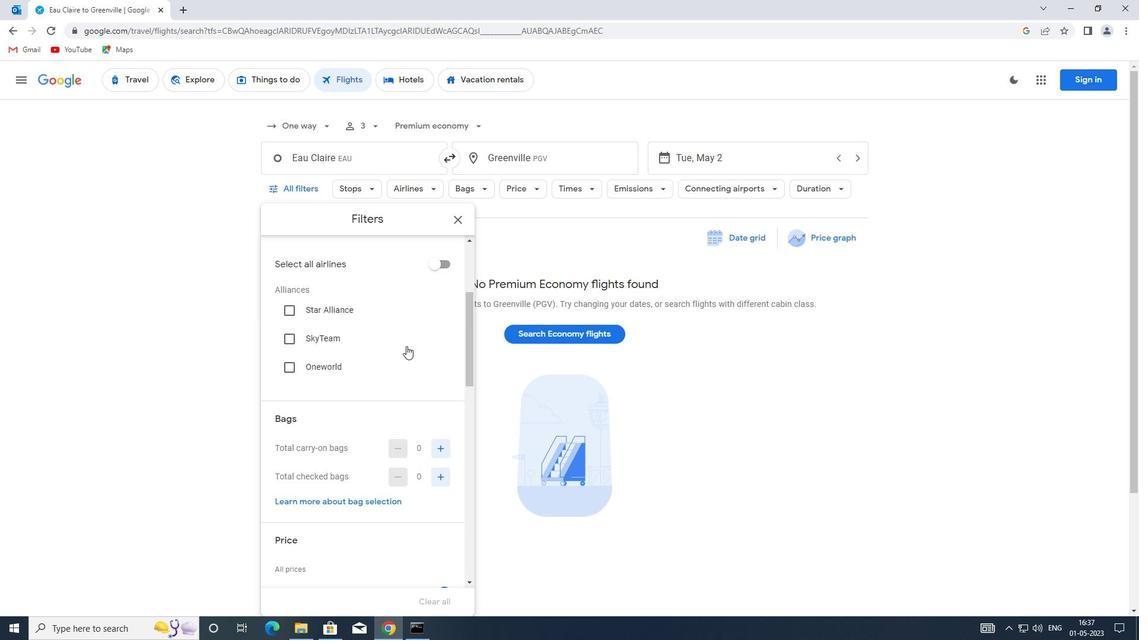 
Action: Mouse scrolled (405, 347) with delta (0, 0)
Screenshot: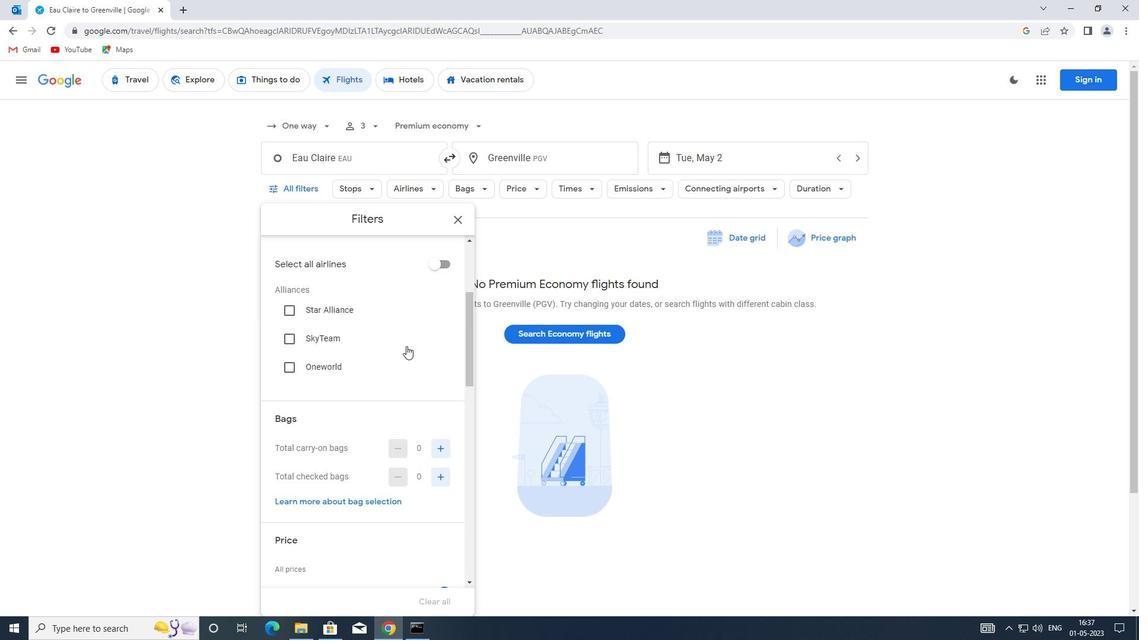 
Action: Mouse moved to (438, 360)
Screenshot: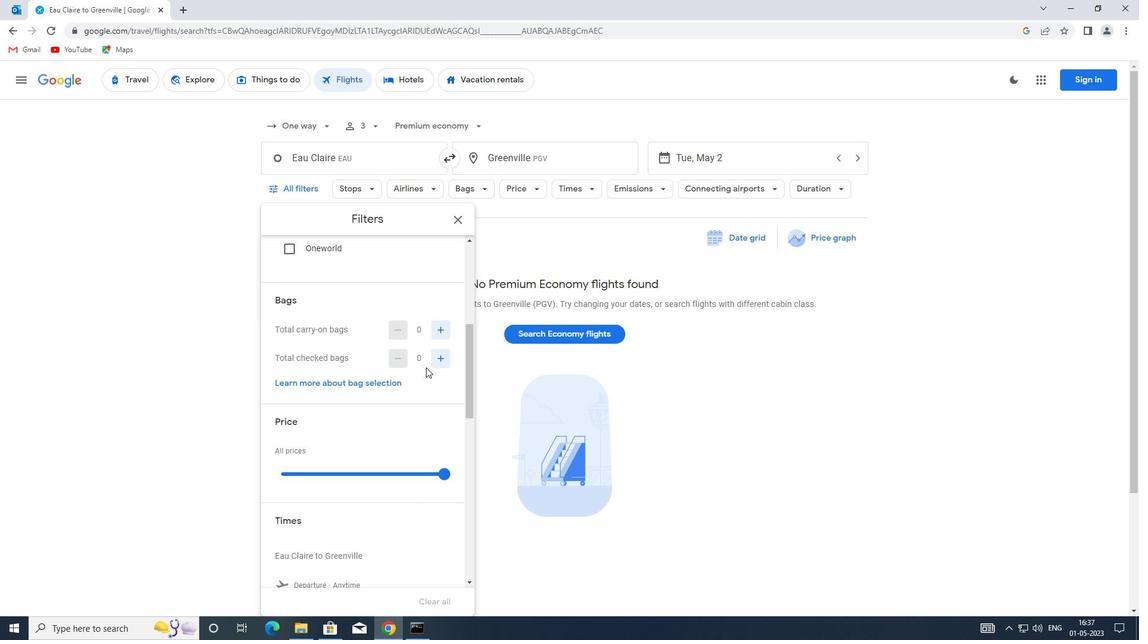 
Action: Mouse pressed left at (438, 360)
Screenshot: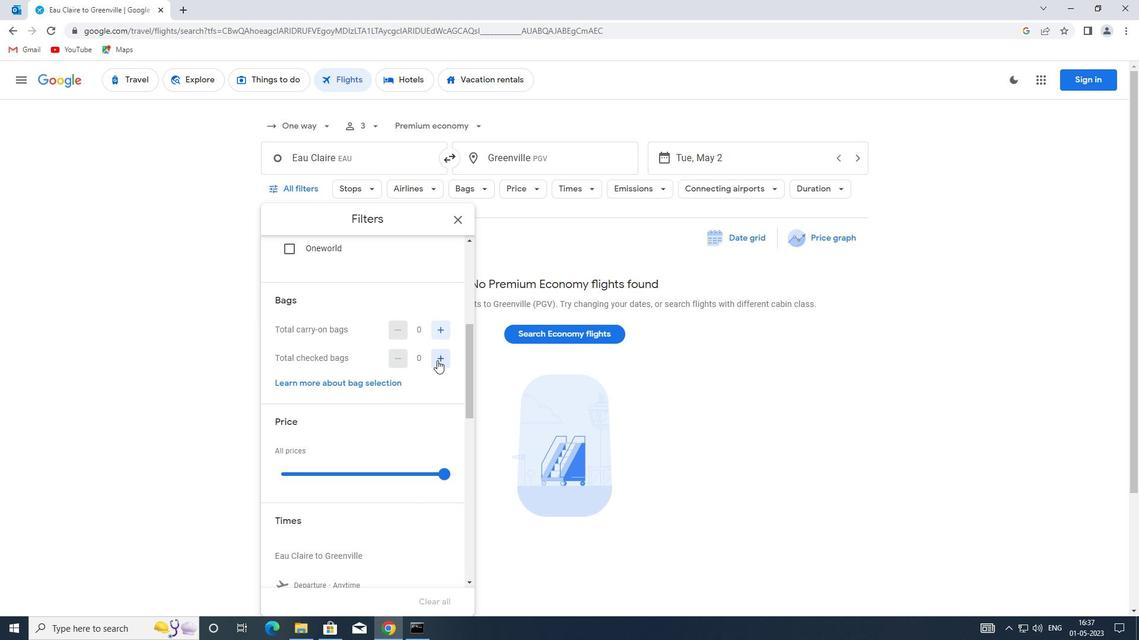 
Action: Mouse moved to (379, 373)
Screenshot: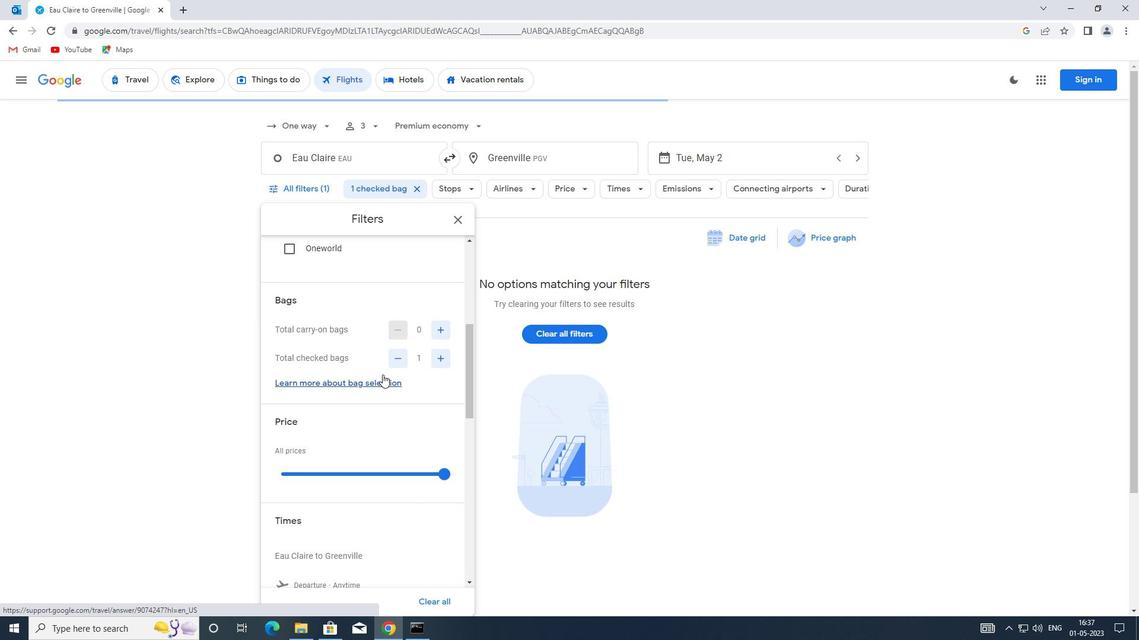 
Action: Mouse scrolled (379, 372) with delta (0, 0)
Screenshot: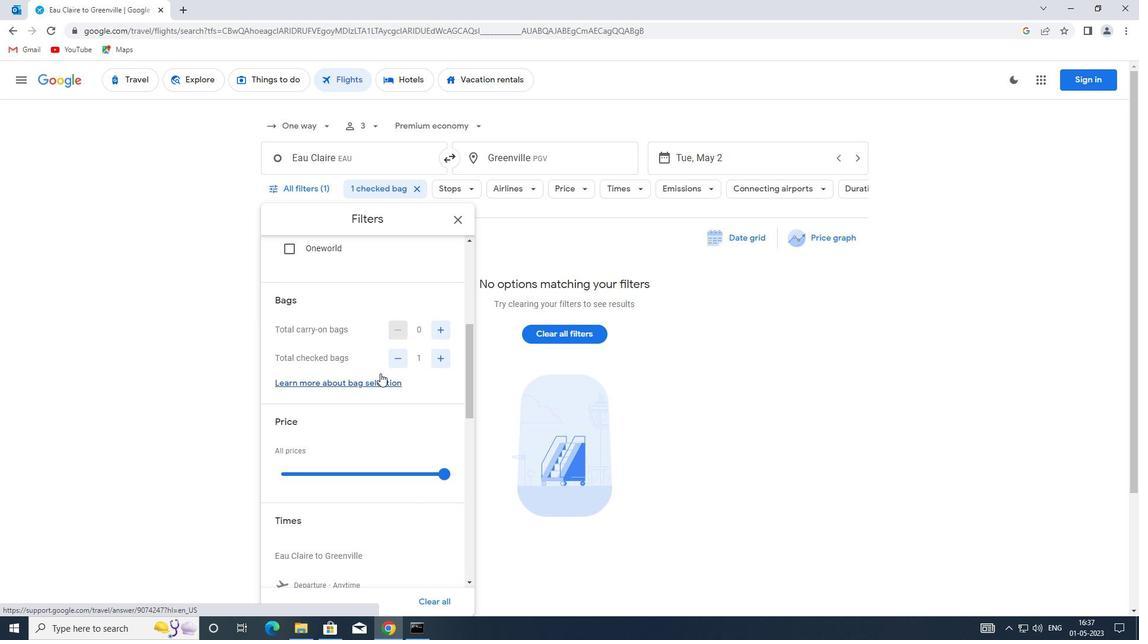 
Action: Mouse moved to (375, 366)
Screenshot: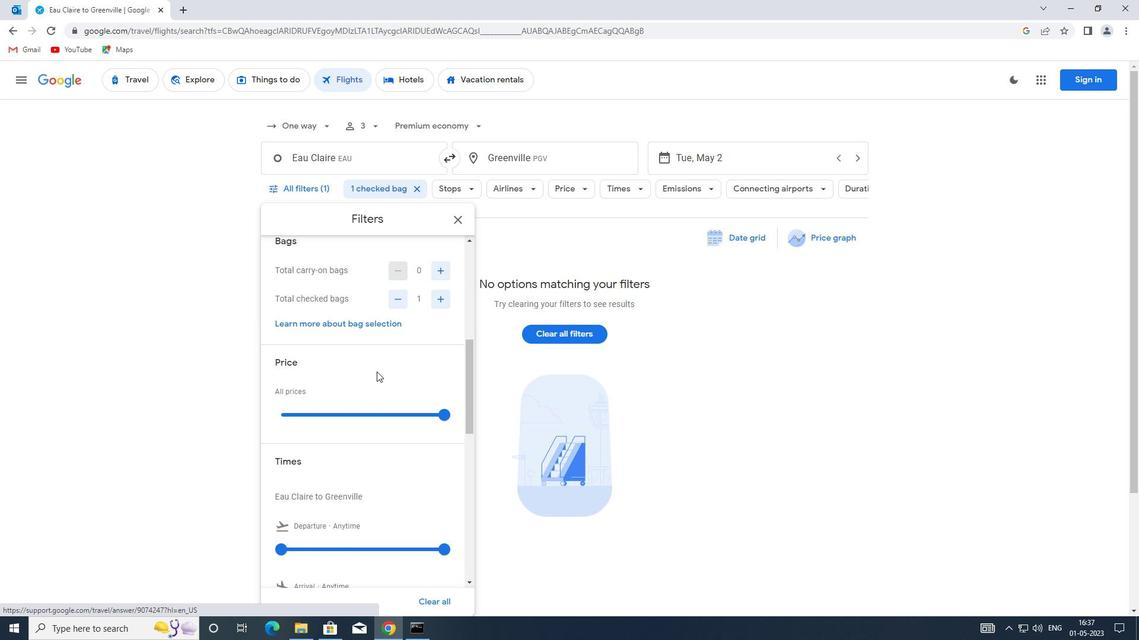 
Action: Mouse scrolled (375, 365) with delta (0, 0)
Screenshot: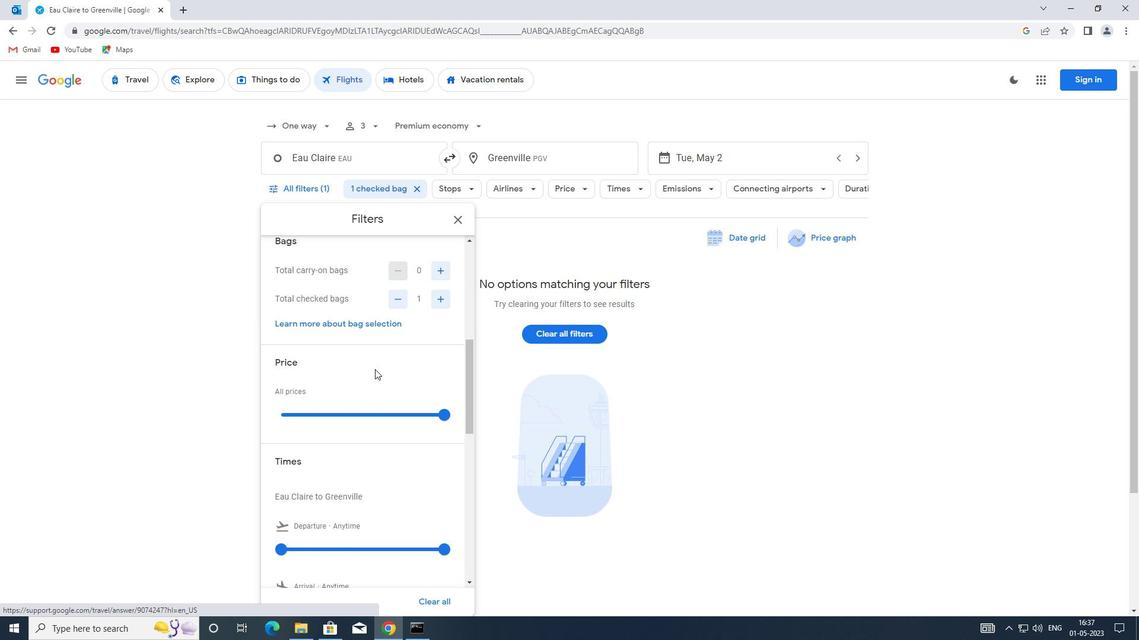 
Action: Mouse moved to (344, 356)
Screenshot: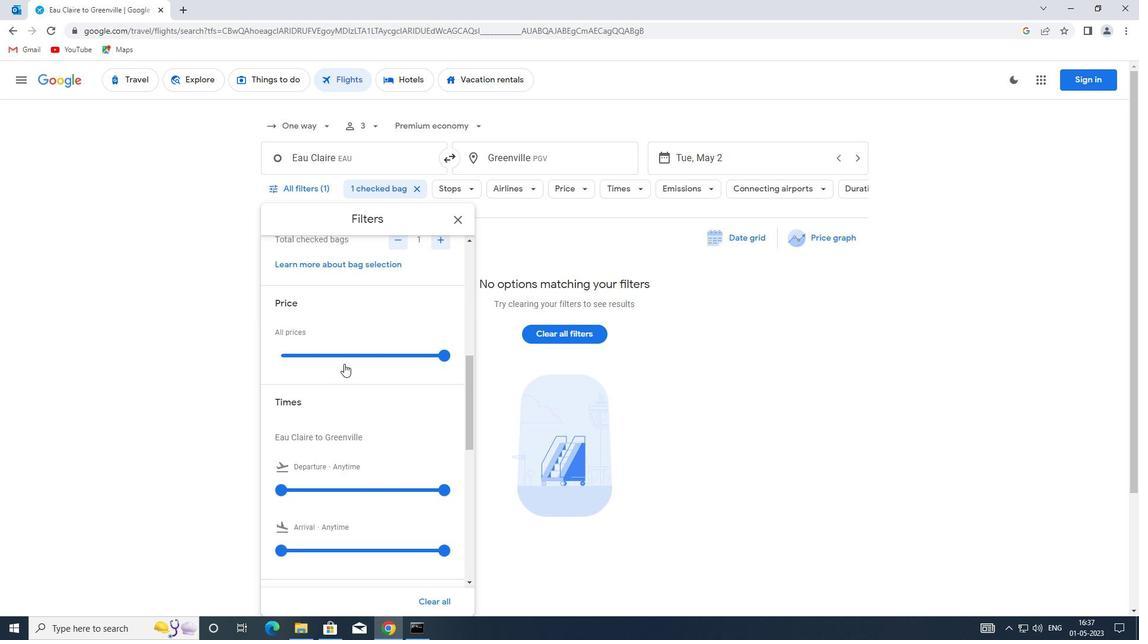 
Action: Mouse pressed left at (344, 356)
Screenshot: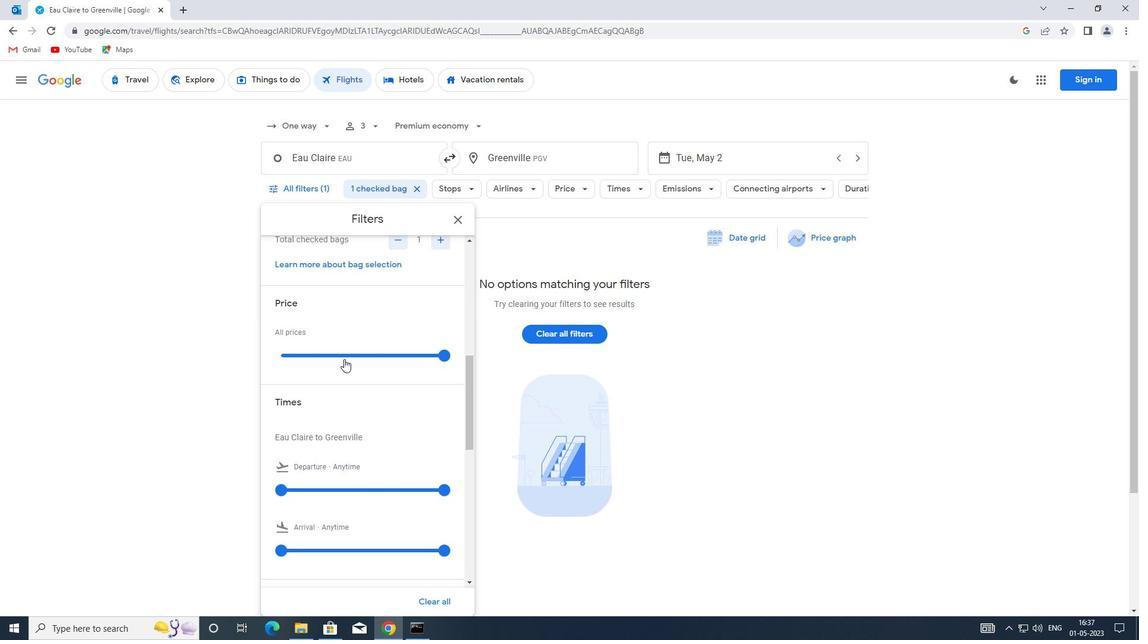 
Action: Mouse moved to (344, 354)
Screenshot: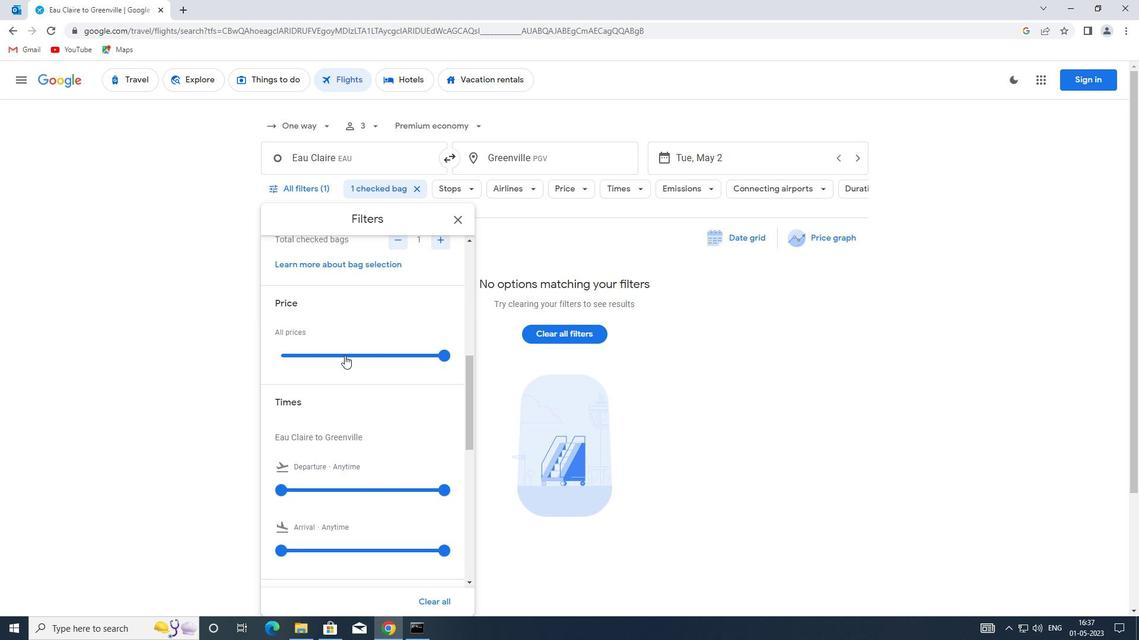 
Action: Mouse pressed left at (344, 354)
Screenshot: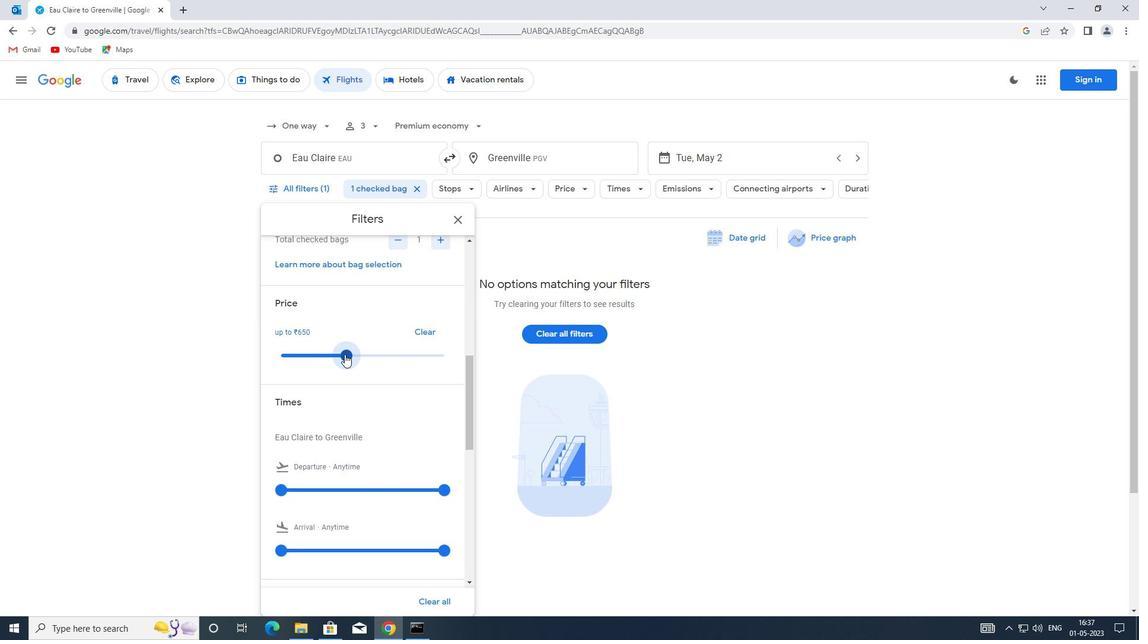 
Action: Mouse moved to (394, 362)
Screenshot: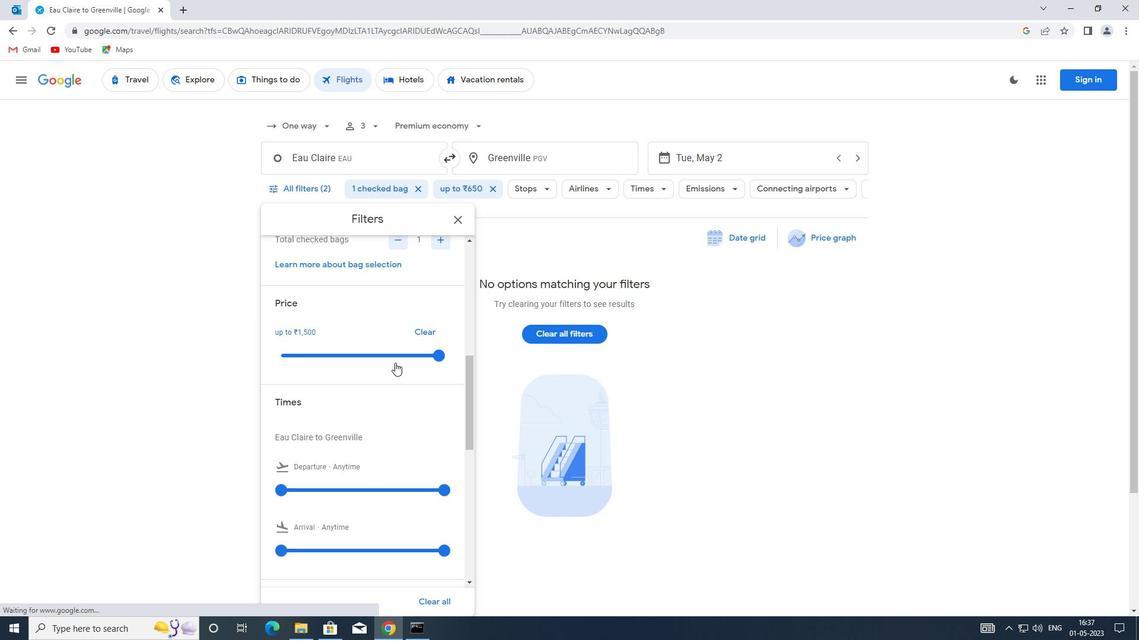 
Action: Mouse scrolled (394, 361) with delta (0, 0)
Screenshot: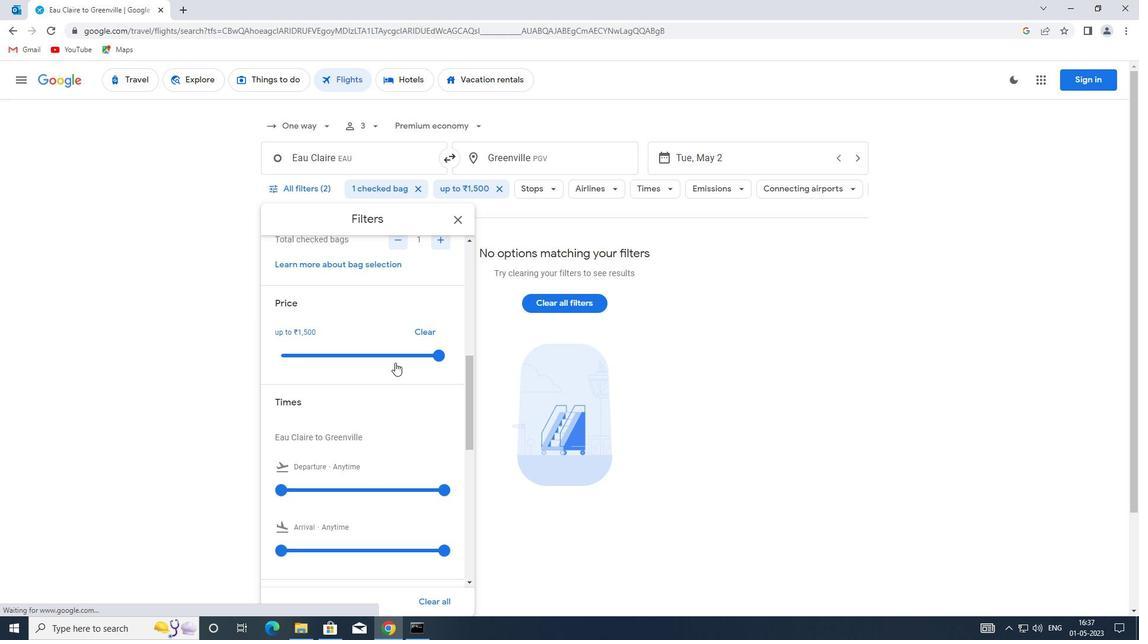 
Action: Mouse moved to (373, 354)
Screenshot: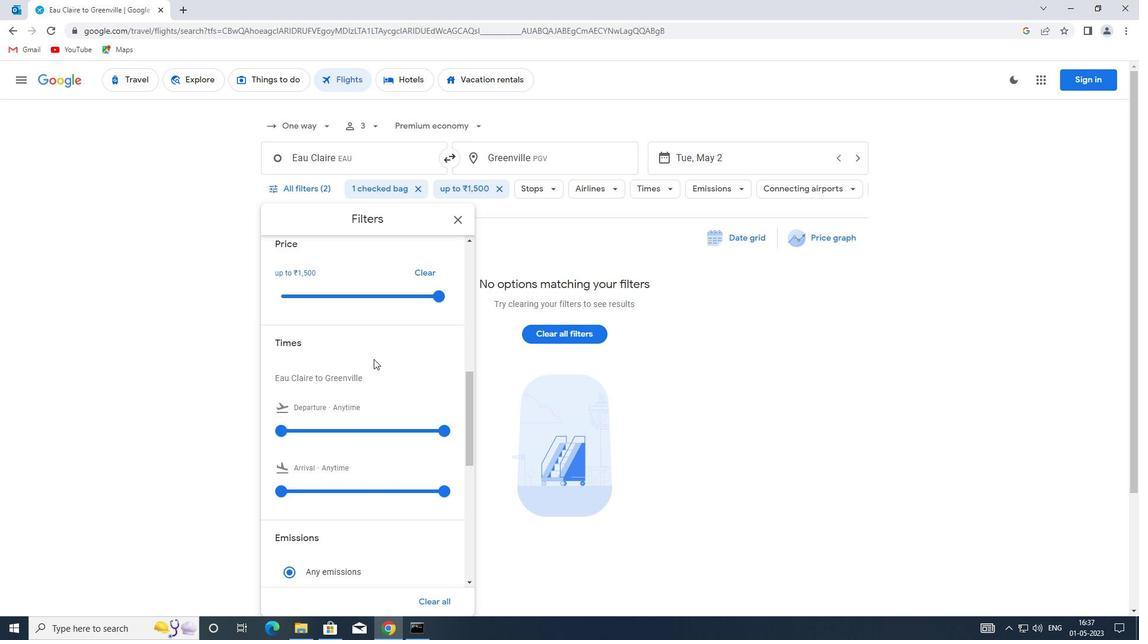 
Action: Mouse scrolled (373, 354) with delta (0, 0)
Screenshot: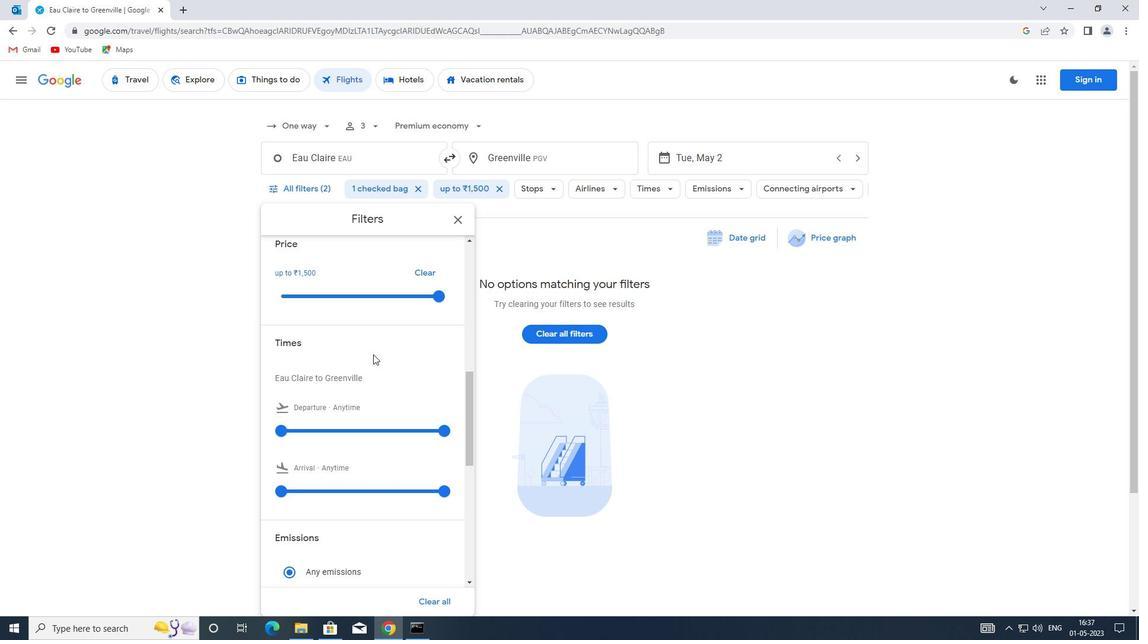 
Action: Mouse moved to (284, 369)
Screenshot: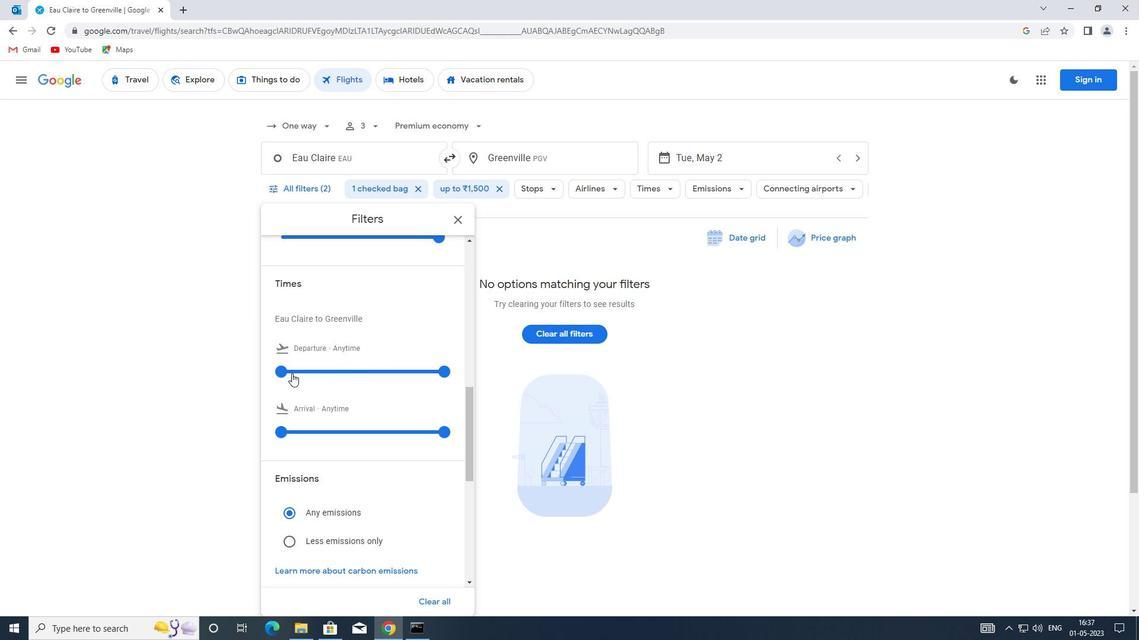 
Action: Mouse pressed left at (284, 369)
Screenshot: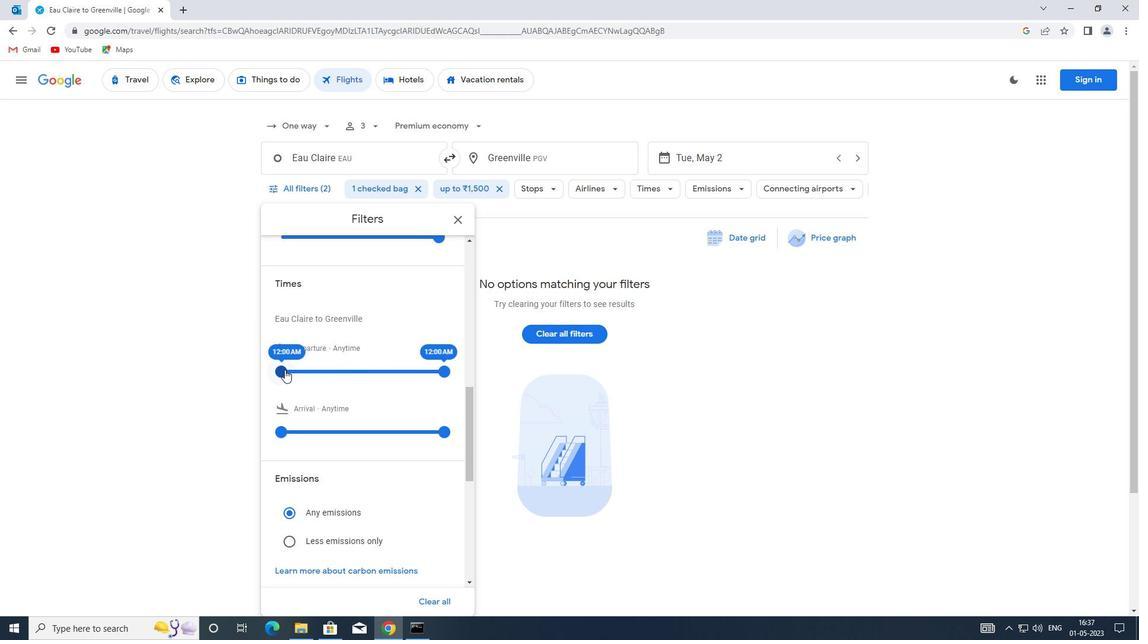 
Action: Mouse moved to (439, 369)
Screenshot: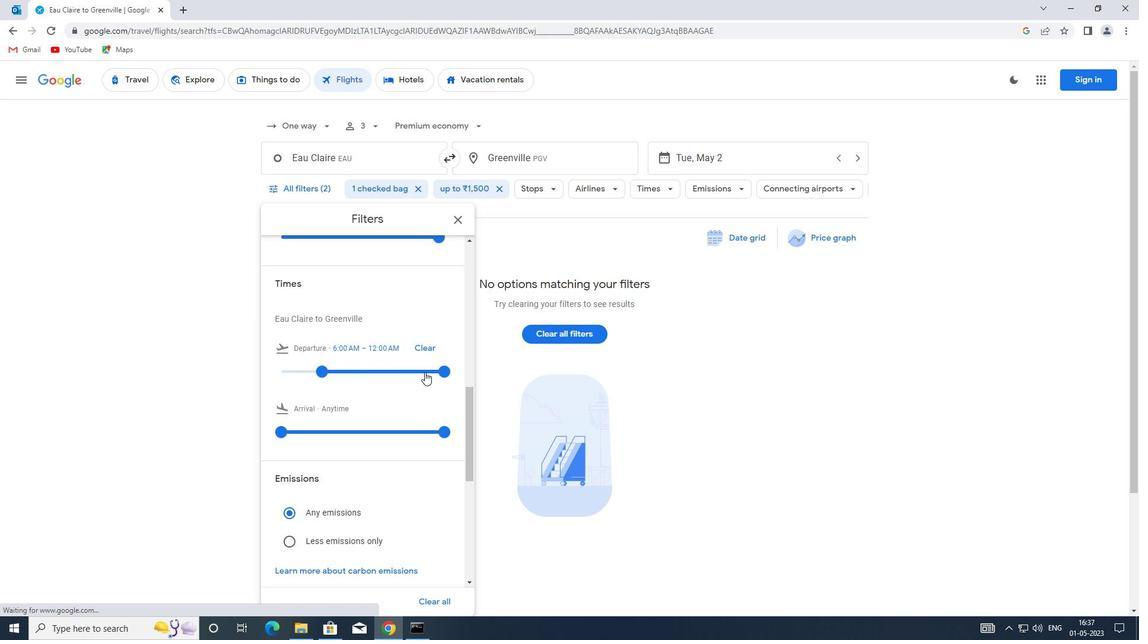 
Action: Mouse pressed left at (439, 369)
Screenshot: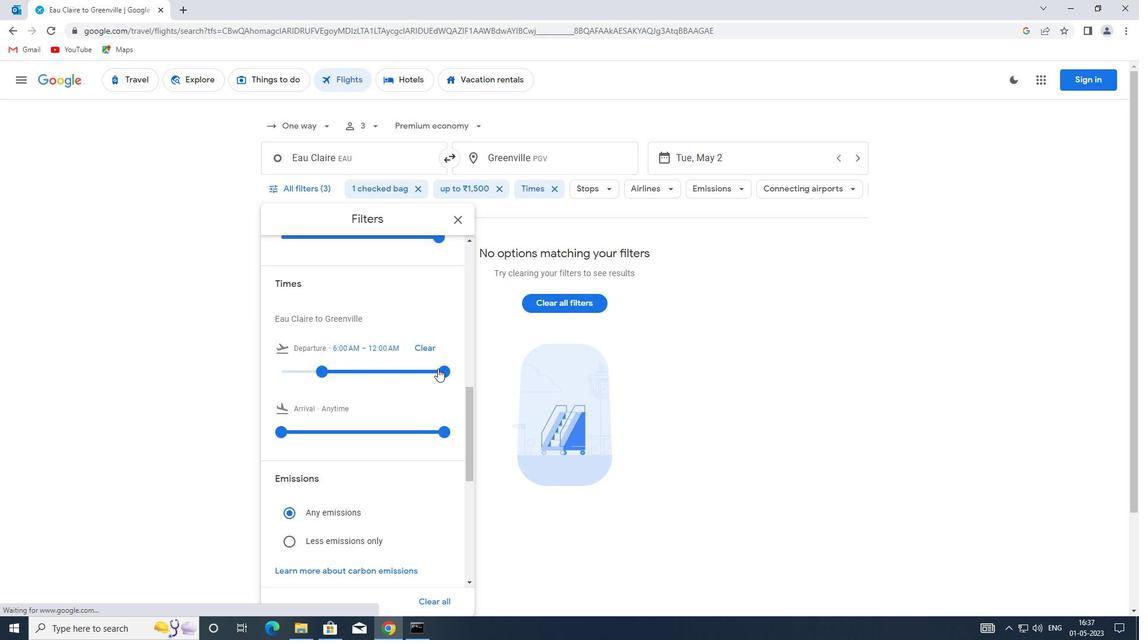 
Action: Mouse moved to (452, 218)
Screenshot: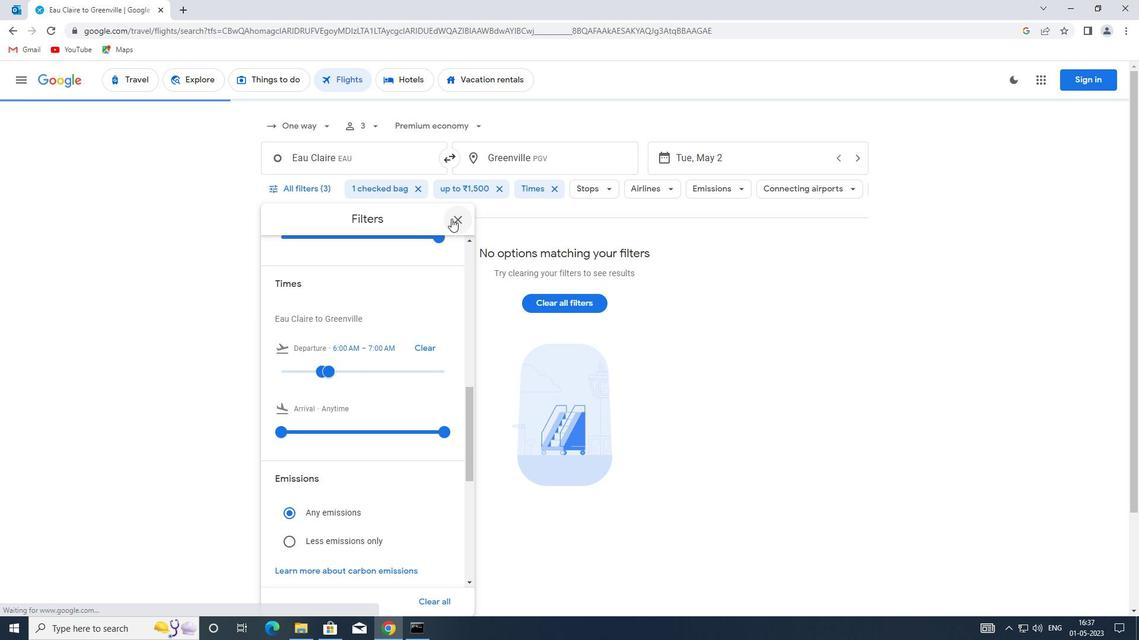 
Action: Mouse pressed left at (452, 218)
Screenshot: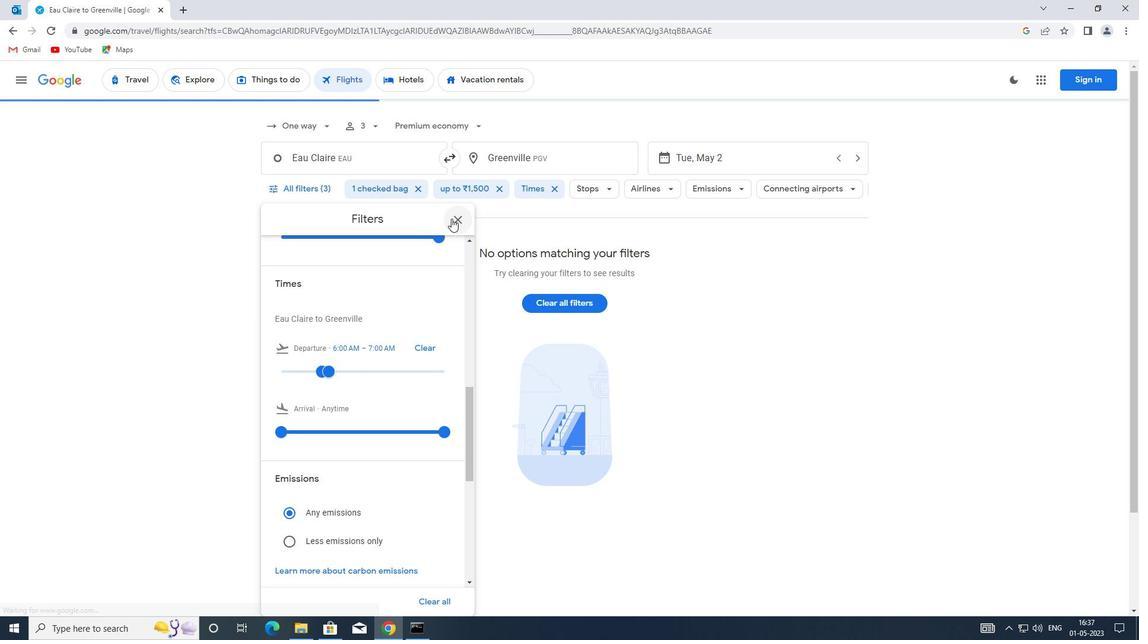 
